 Task: Search one way flight ticket for 3 adults in first from Newburgh: New York Stewart International Airport to Raleigh: Raleigh-durham International Airport on 8-5-2023. Choice of flights is Southwest. Number of bags: 2 checked bags. Price is upto 82000. Outbound departure time preference is 14:00.
Action: Mouse moved to (294, 276)
Screenshot: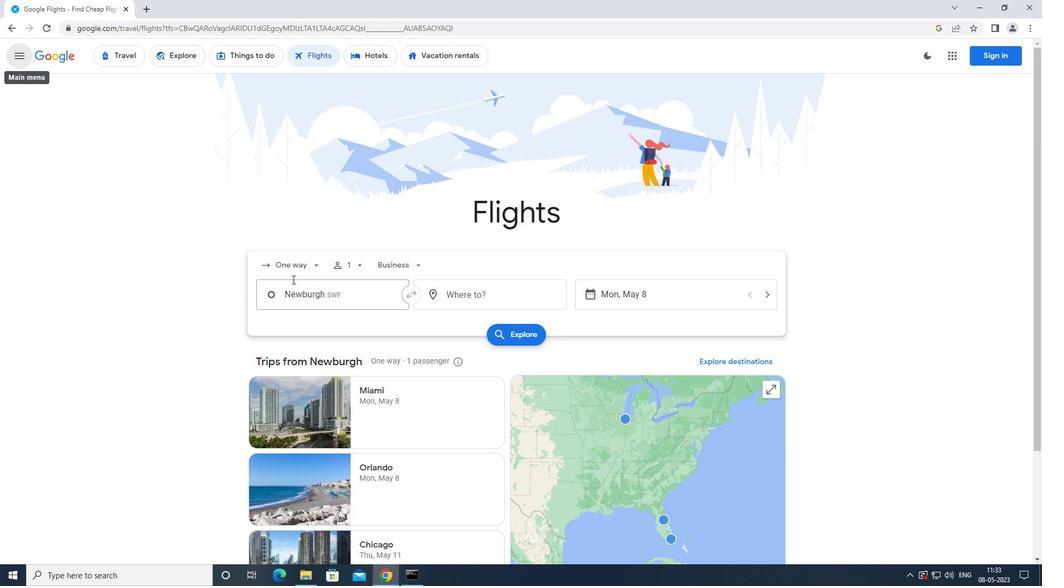 
Action: Mouse pressed left at (294, 276)
Screenshot: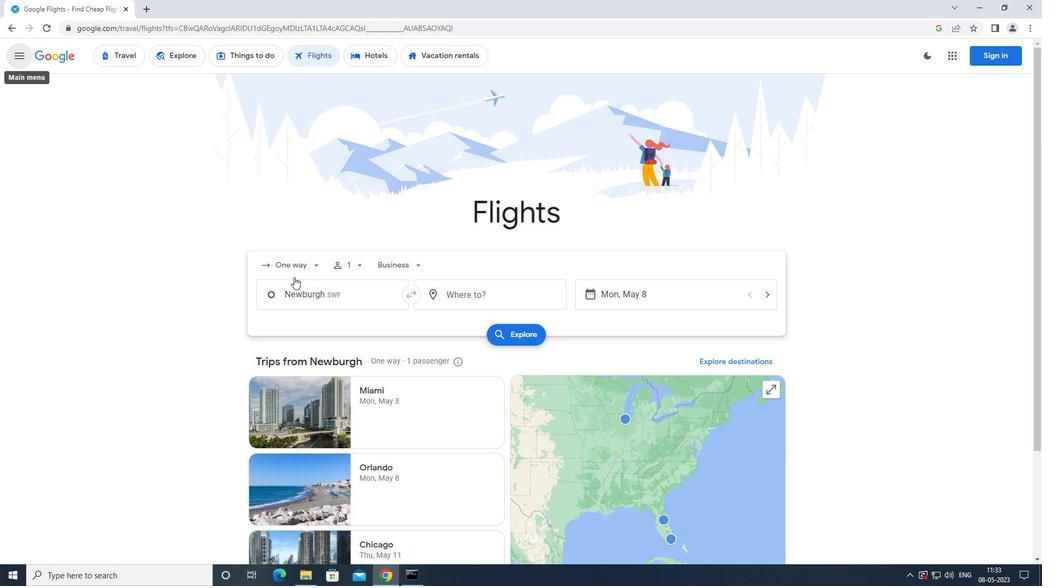
Action: Mouse moved to (293, 314)
Screenshot: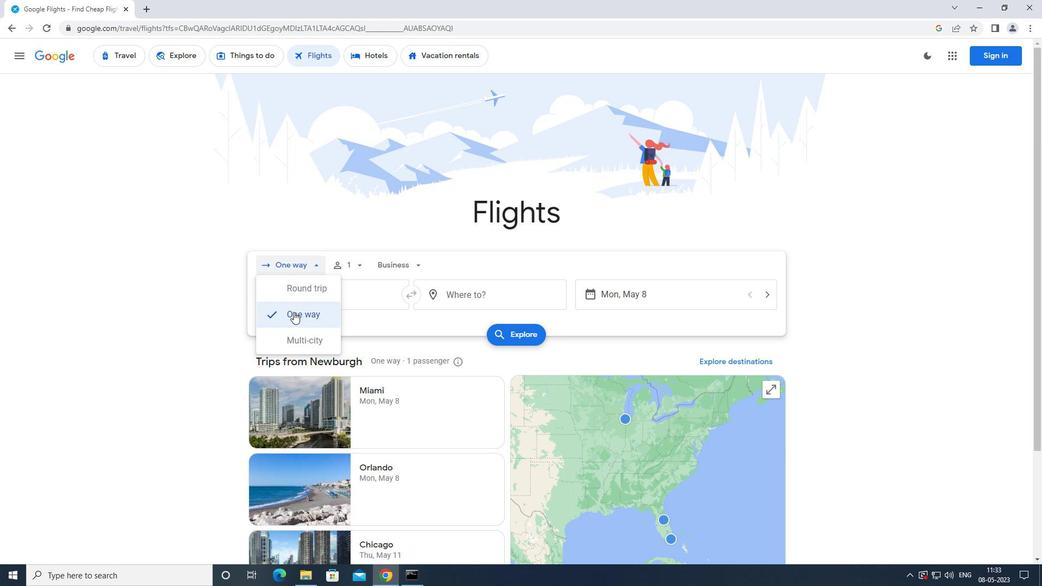 
Action: Mouse pressed left at (293, 314)
Screenshot: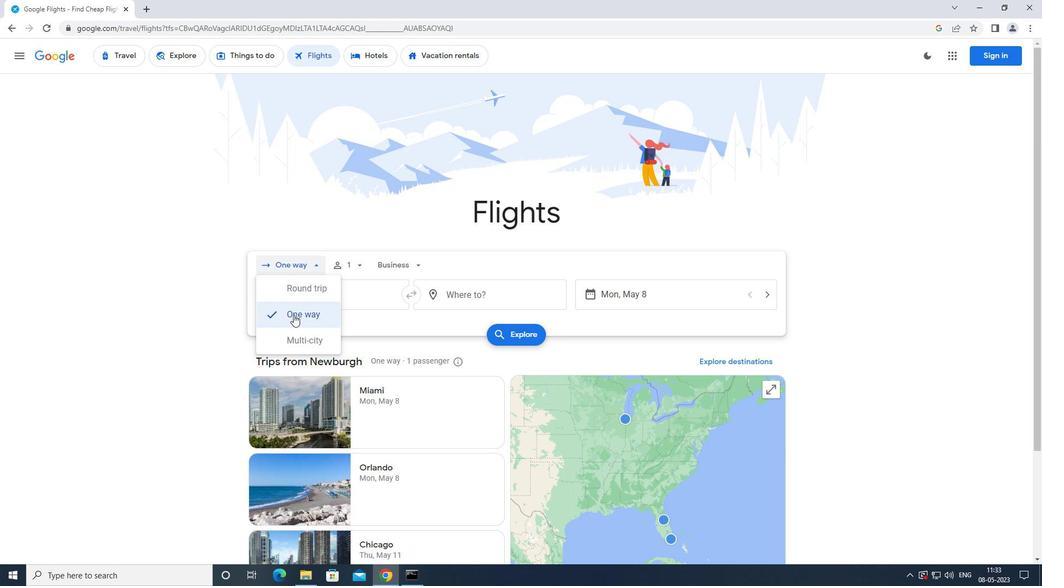 
Action: Mouse moved to (351, 266)
Screenshot: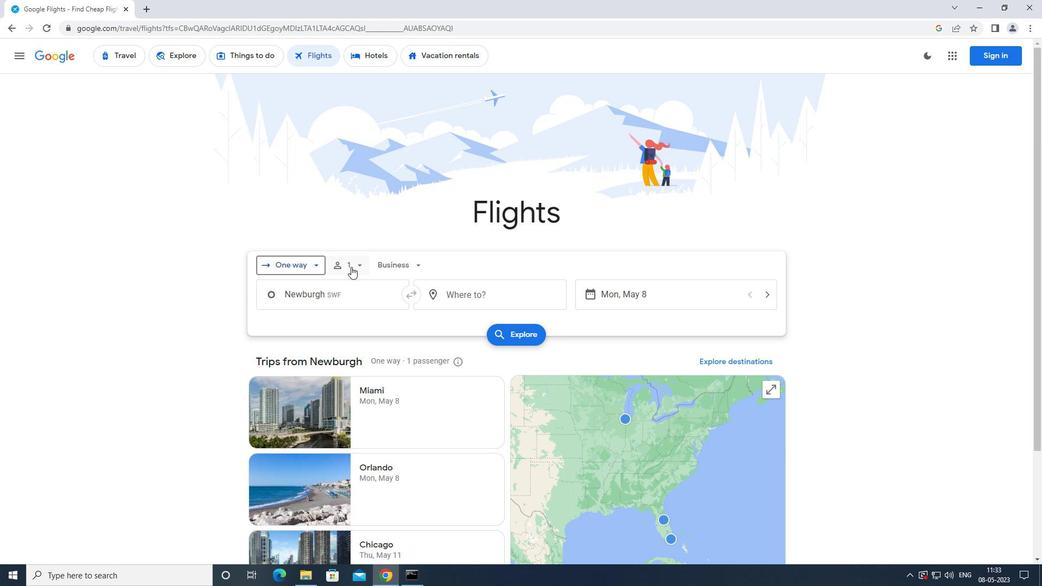 
Action: Mouse pressed left at (351, 266)
Screenshot: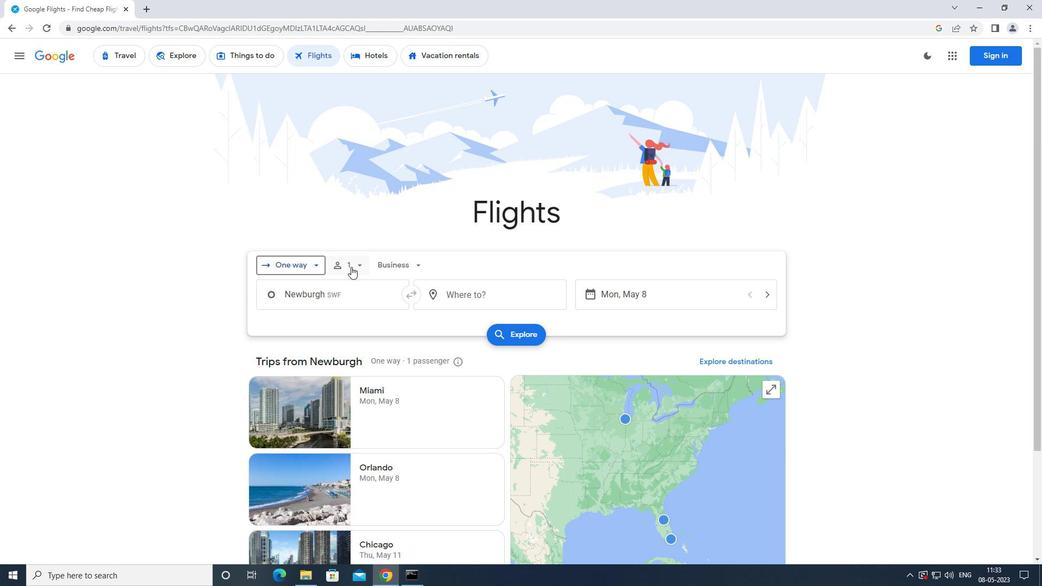 
Action: Mouse moved to (447, 294)
Screenshot: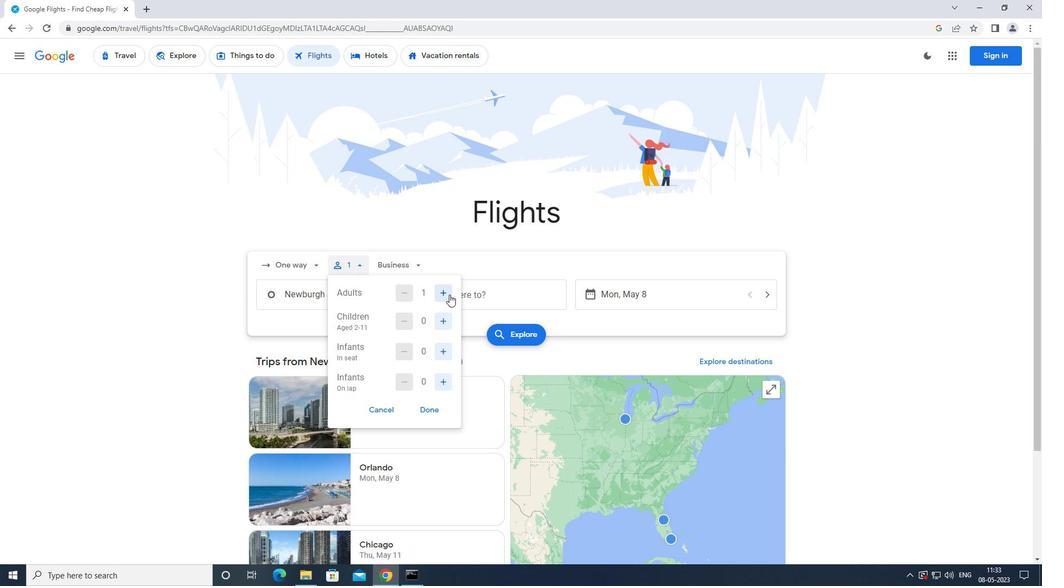 
Action: Mouse pressed left at (447, 294)
Screenshot: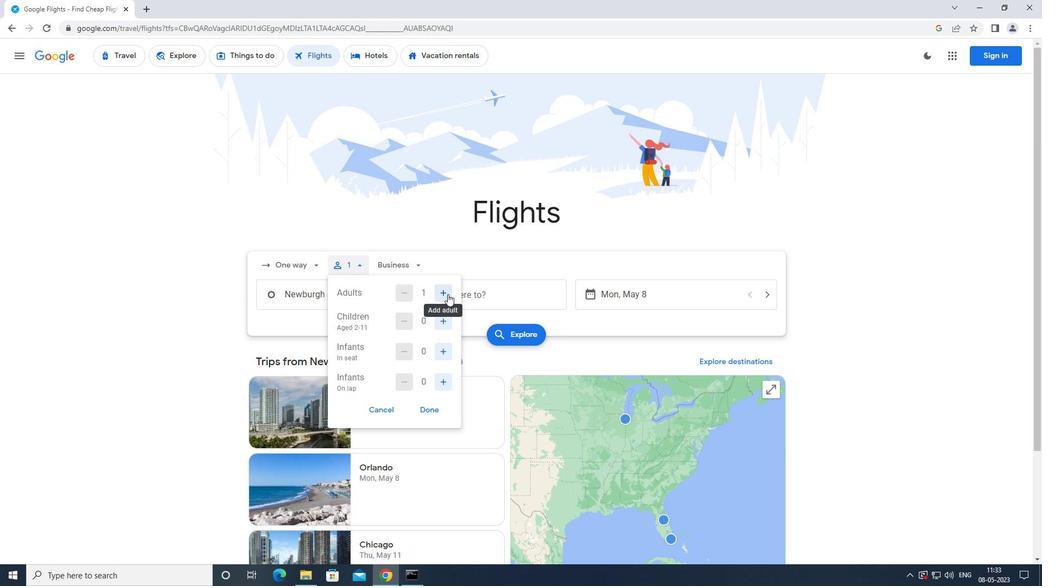 
Action: Mouse pressed left at (447, 294)
Screenshot: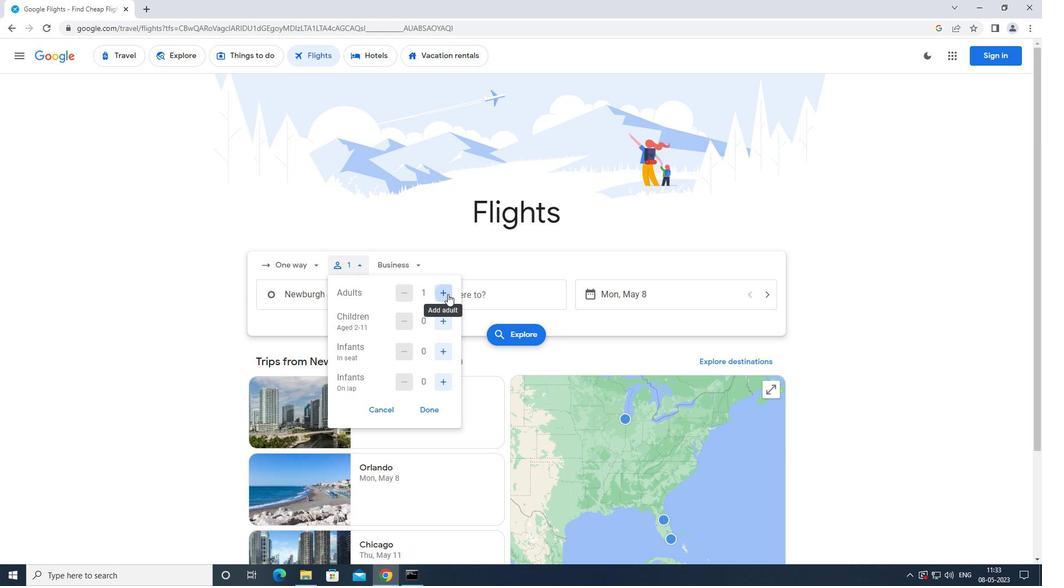 
Action: Mouse pressed left at (447, 294)
Screenshot: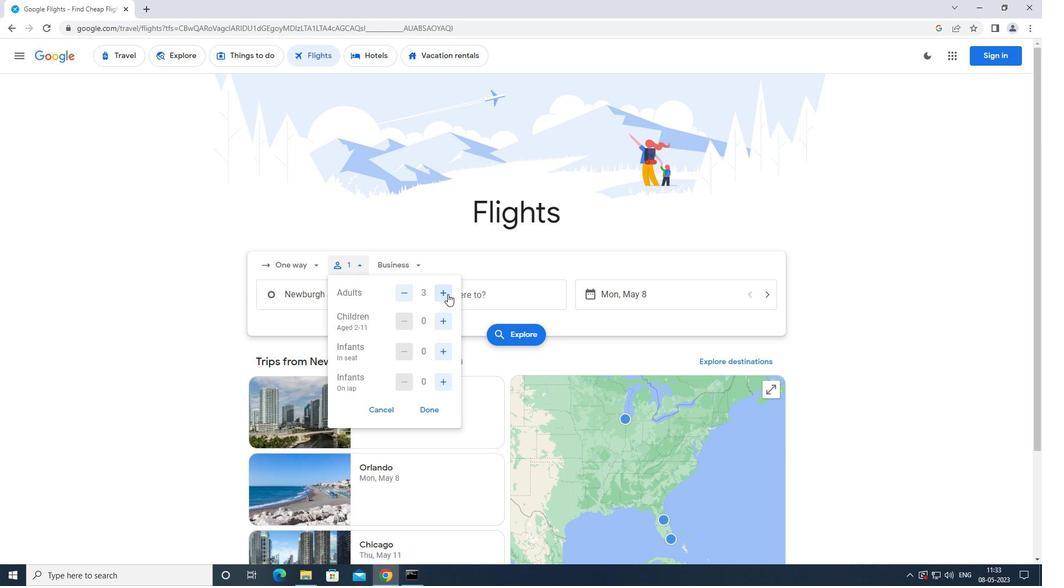 
Action: Mouse moved to (400, 299)
Screenshot: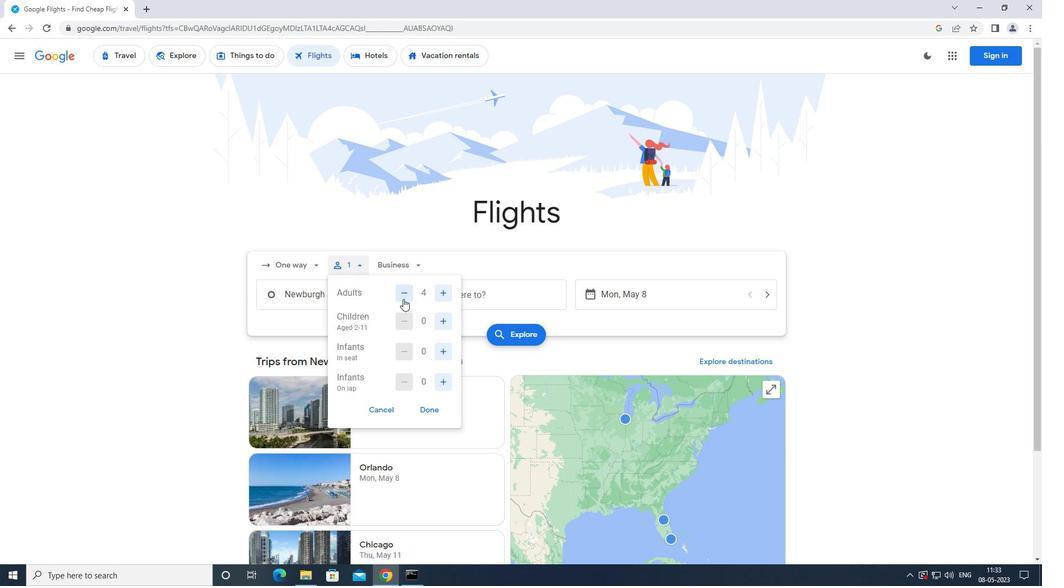 
Action: Mouse pressed left at (400, 299)
Screenshot: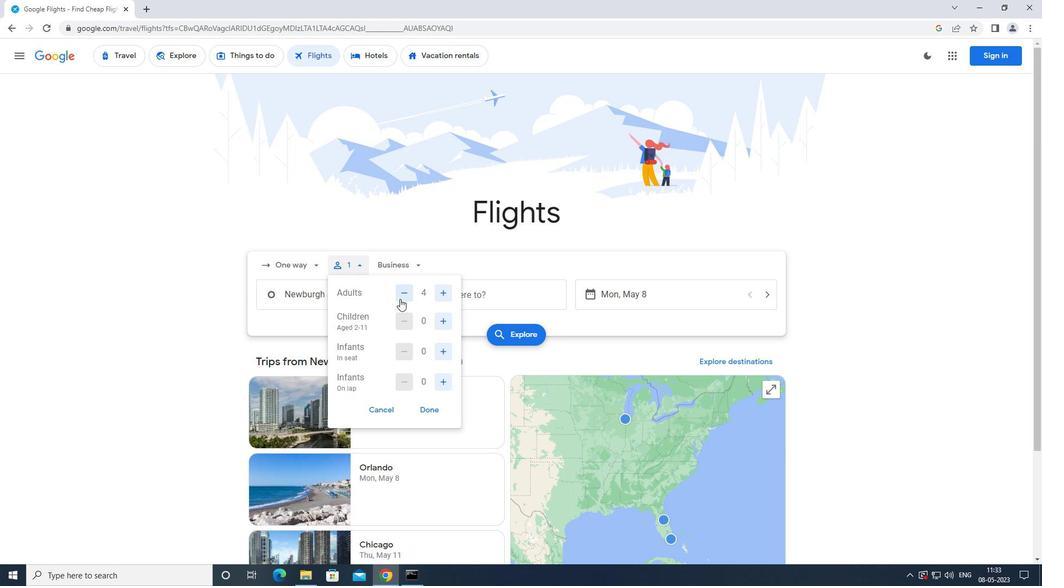 
Action: Mouse moved to (435, 406)
Screenshot: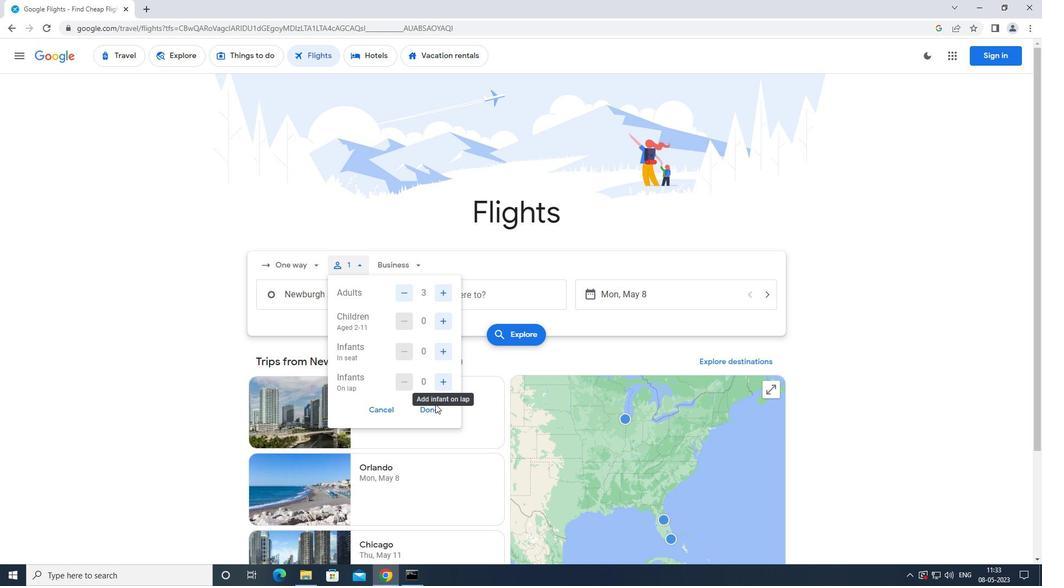 
Action: Mouse pressed left at (435, 406)
Screenshot: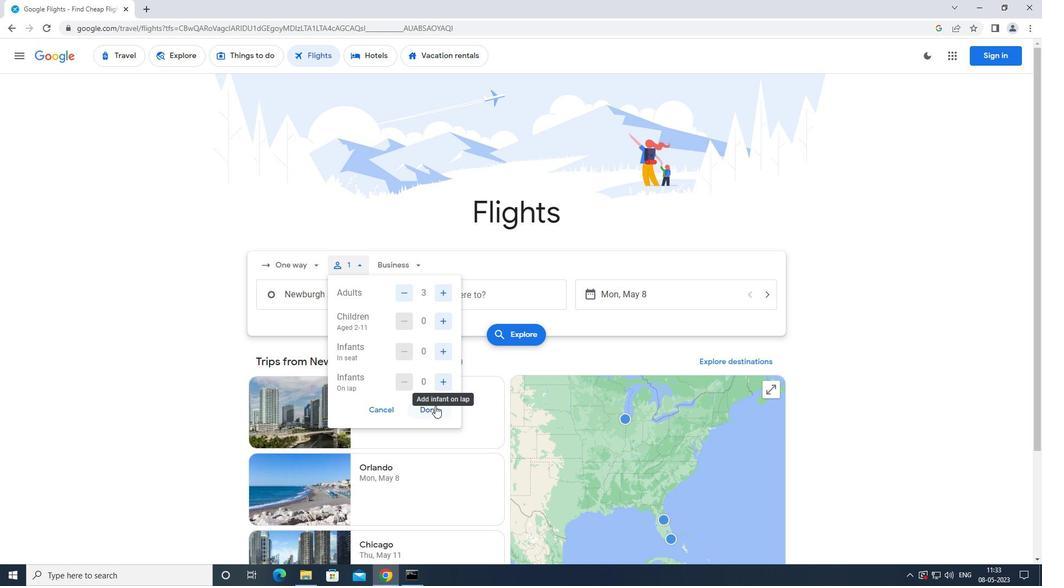 
Action: Mouse moved to (406, 267)
Screenshot: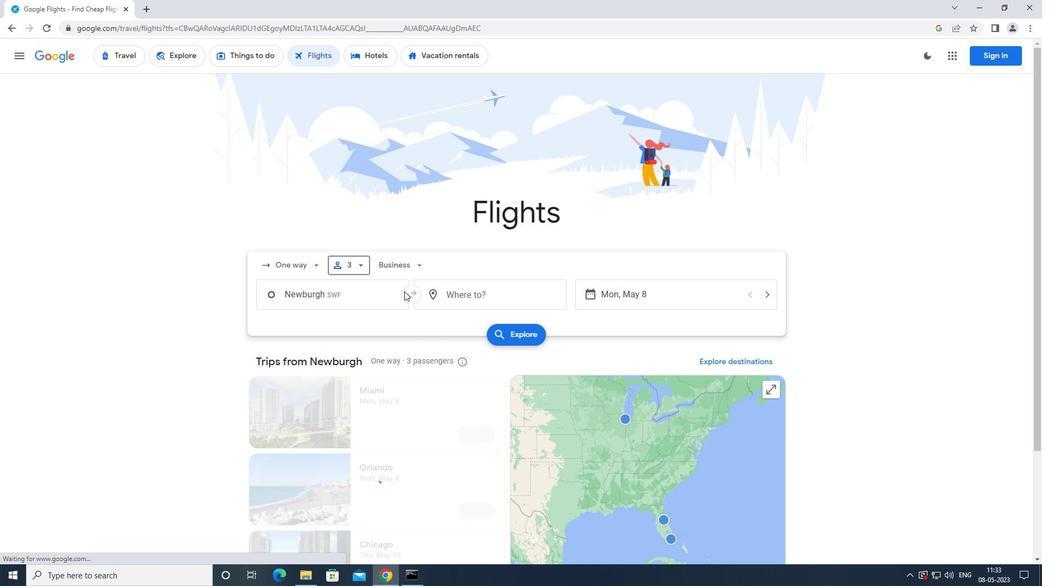
Action: Mouse pressed left at (406, 267)
Screenshot: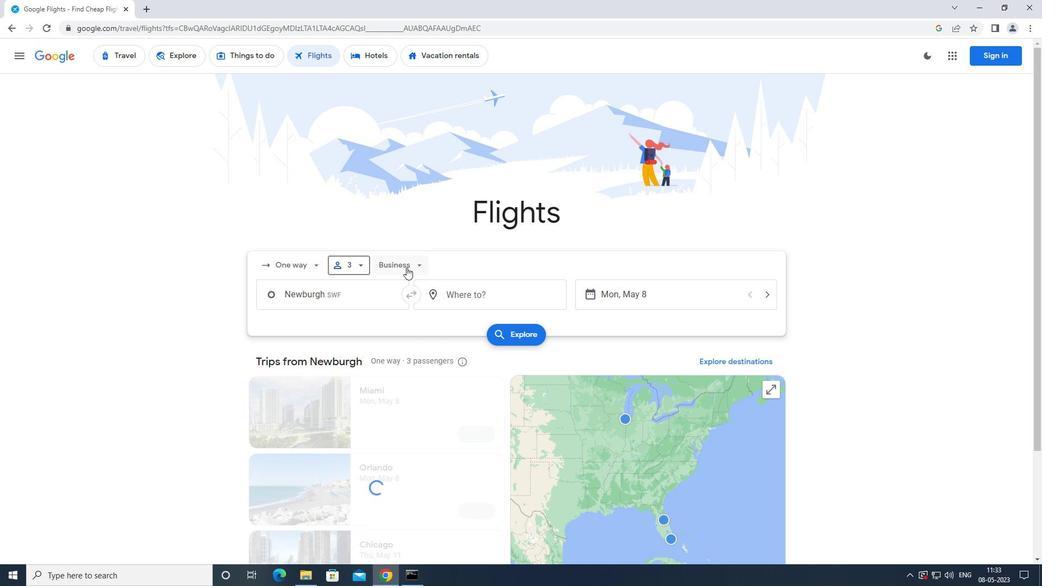 
Action: Mouse moved to (419, 366)
Screenshot: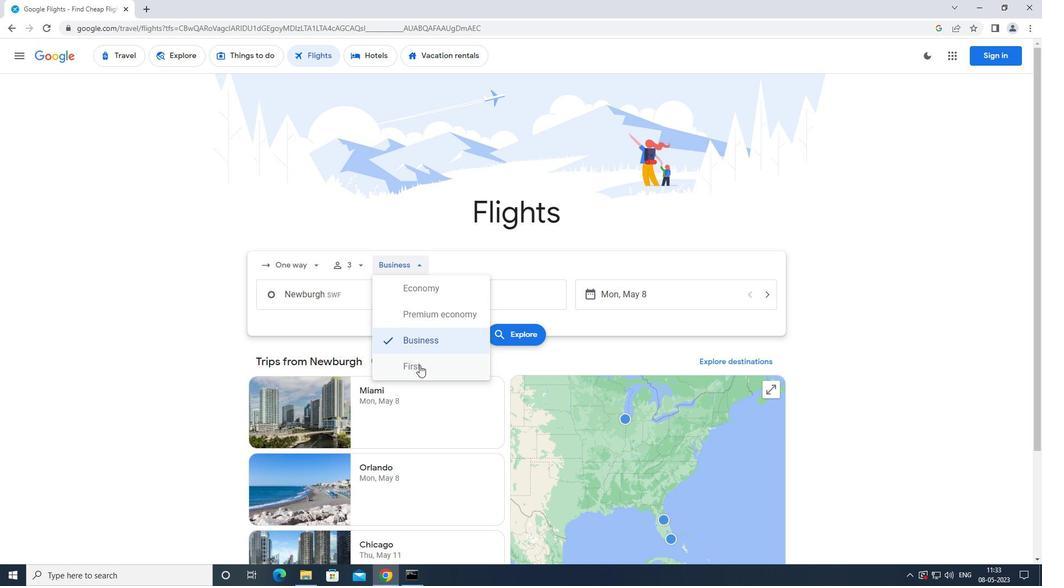 
Action: Mouse pressed left at (419, 366)
Screenshot: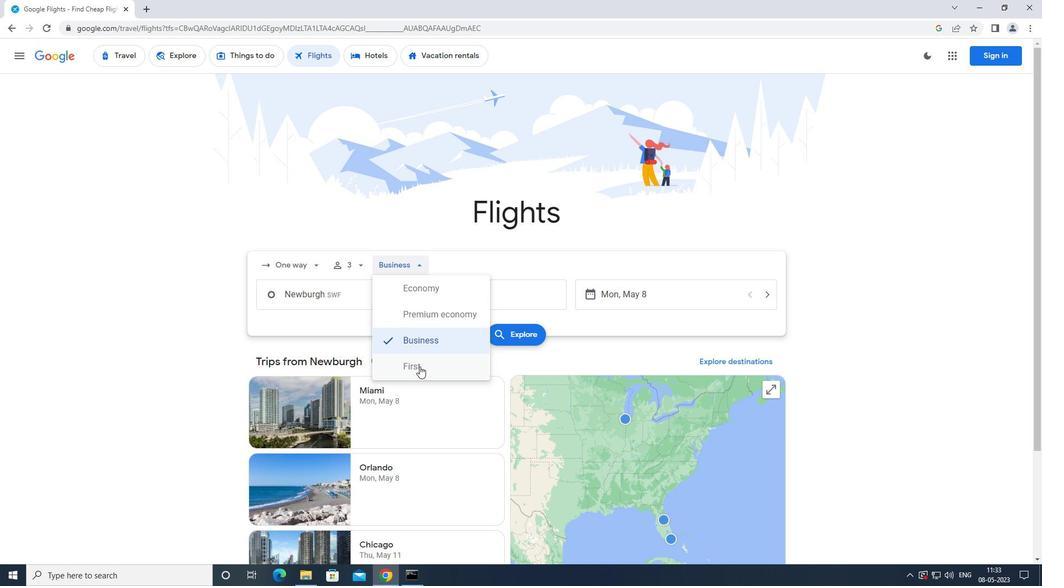 
Action: Mouse moved to (340, 300)
Screenshot: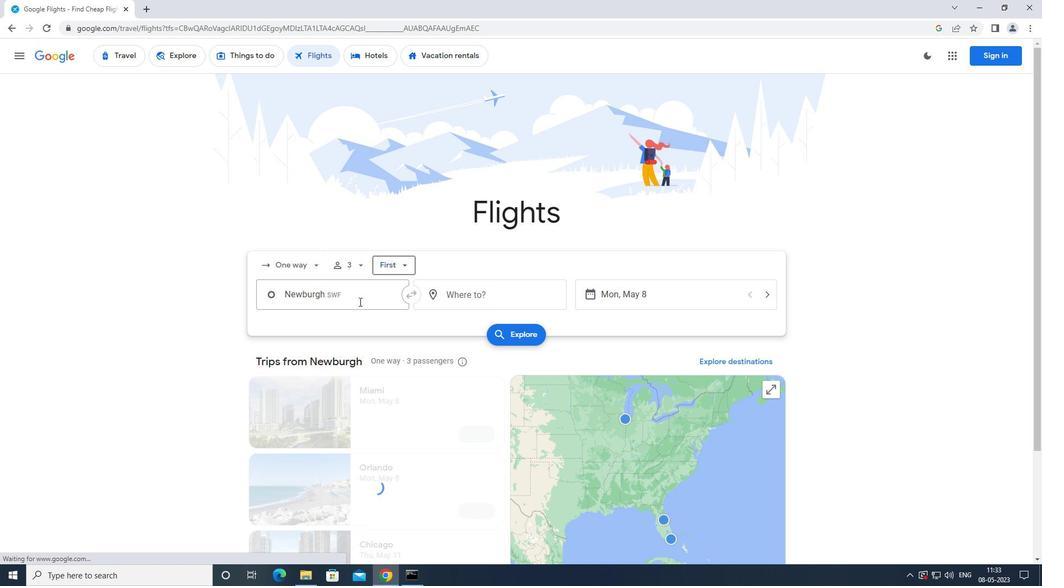 
Action: Mouse pressed left at (340, 300)
Screenshot: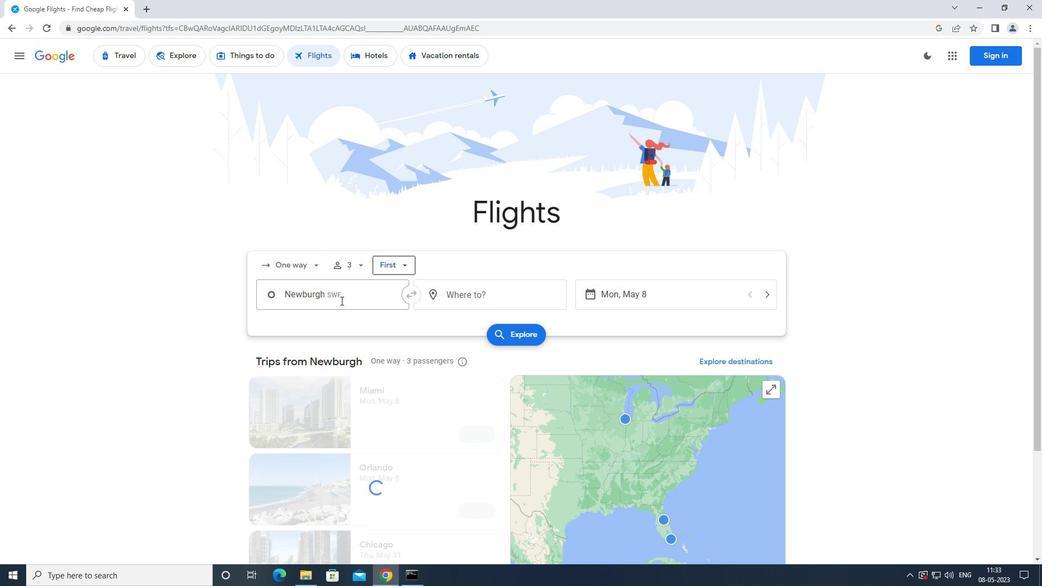 
Action: Mouse moved to (332, 356)
Screenshot: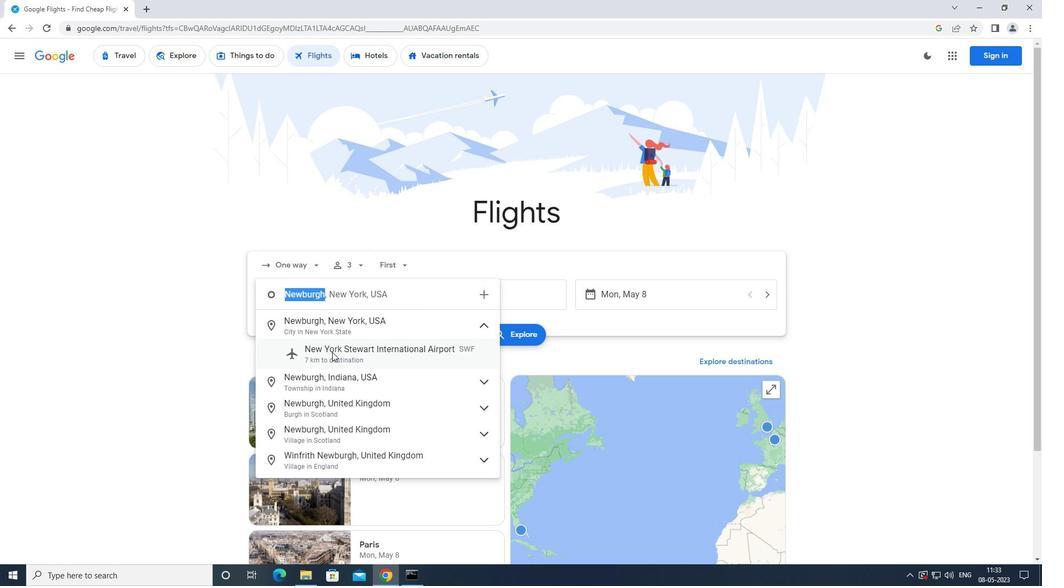 
Action: Mouse pressed left at (332, 356)
Screenshot: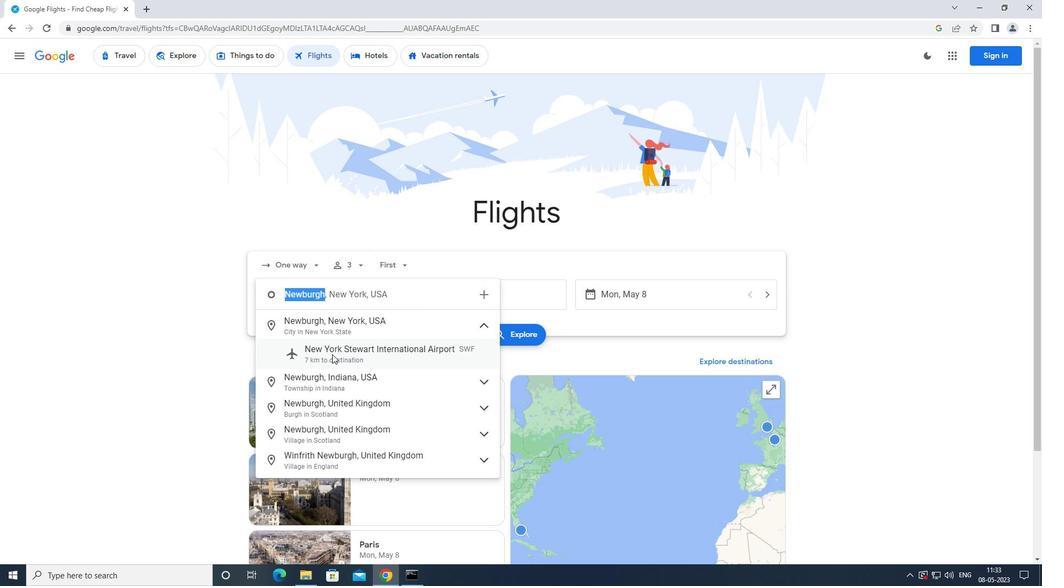 
Action: Mouse moved to (438, 299)
Screenshot: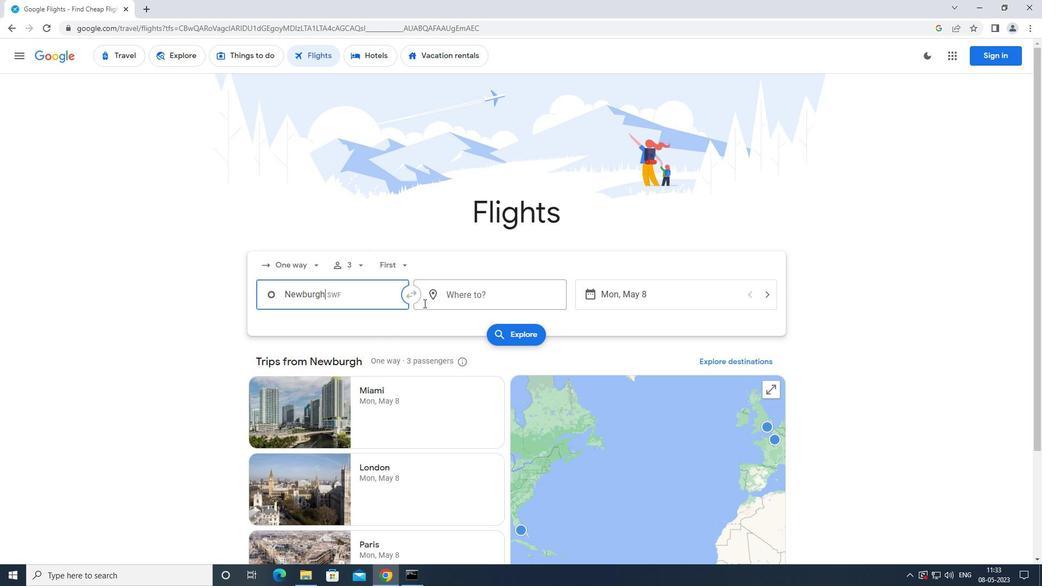 
Action: Mouse pressed left at (438, 299)
Screenshot: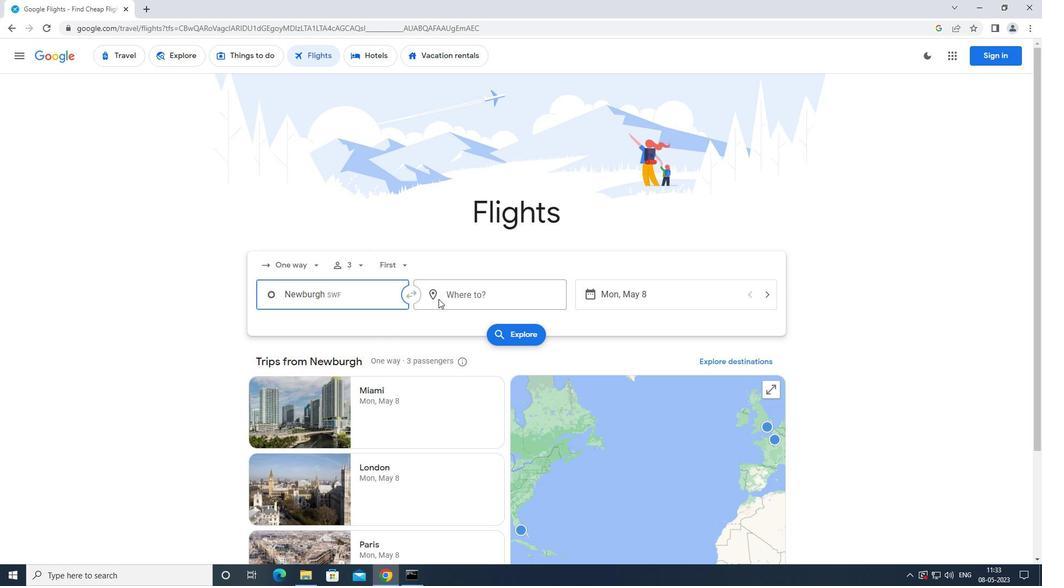 
Action: Mouse moved to (438, 299)
Screenshot: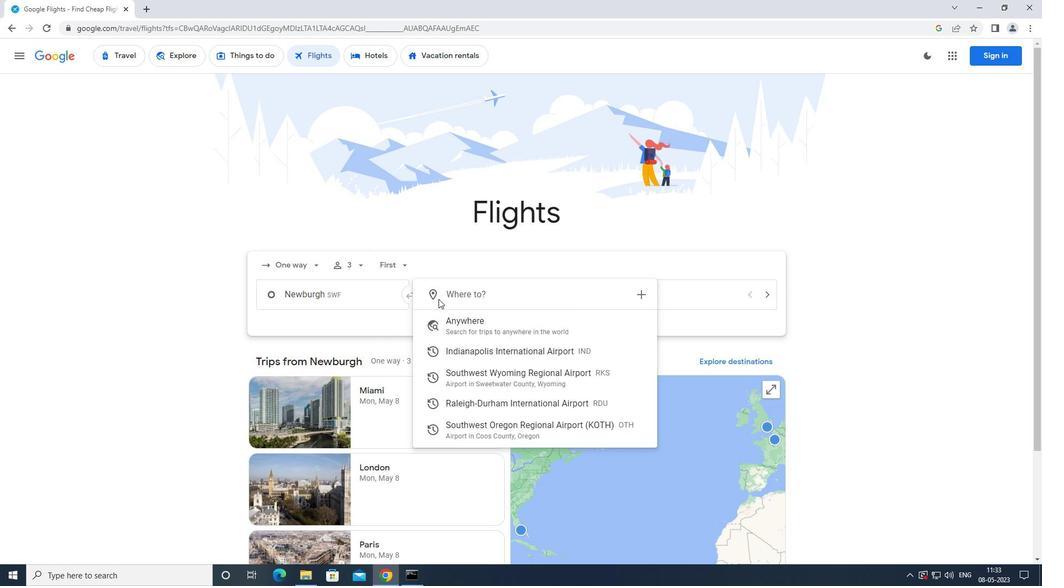 
Action: Key pressed <Key.caps_lock>r<Key.caps_lock>aleigh
Screenshot: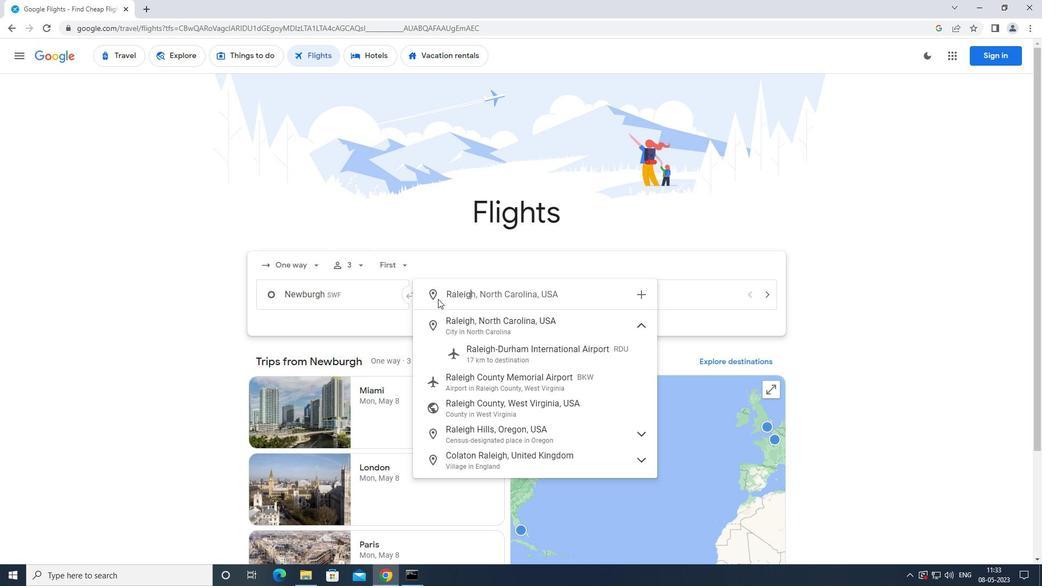 
Action: Mouse moved to (473, 366)
Screenshot: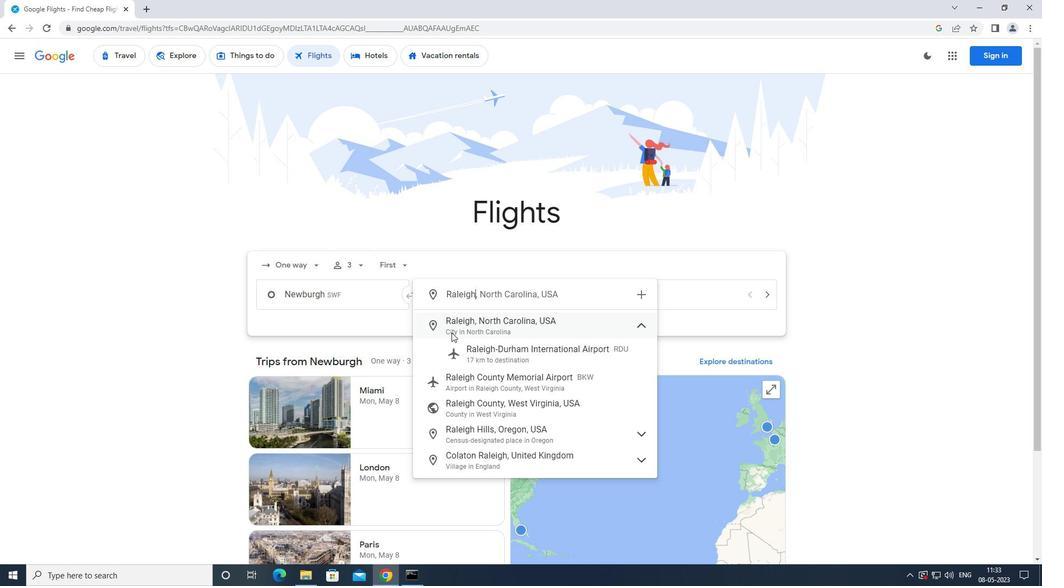 
Action: Mouse pressed left at (473, 366)
Screenshot: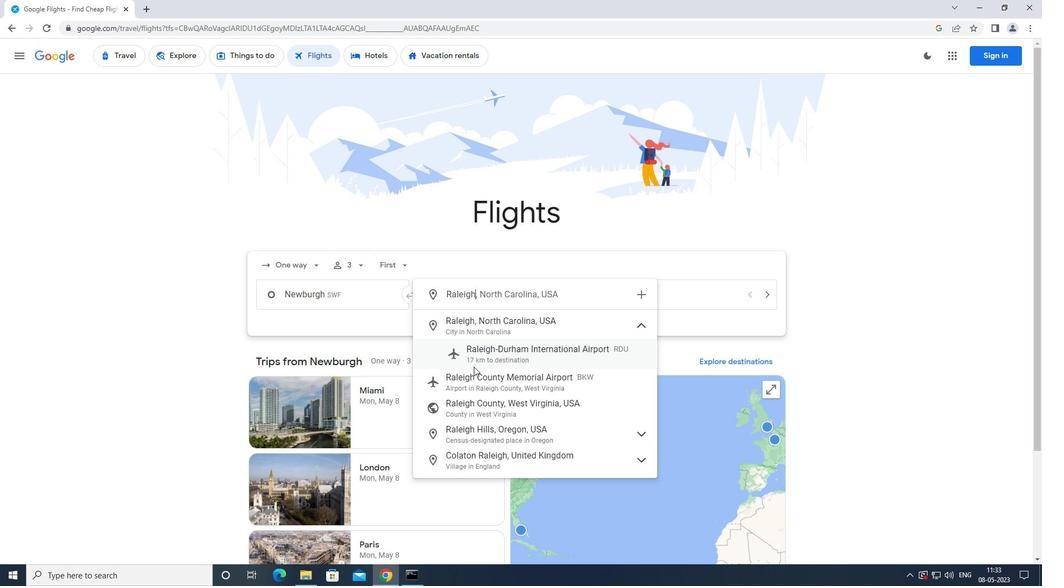 
Action: Mouse moved to (614, 295)
Screenshot: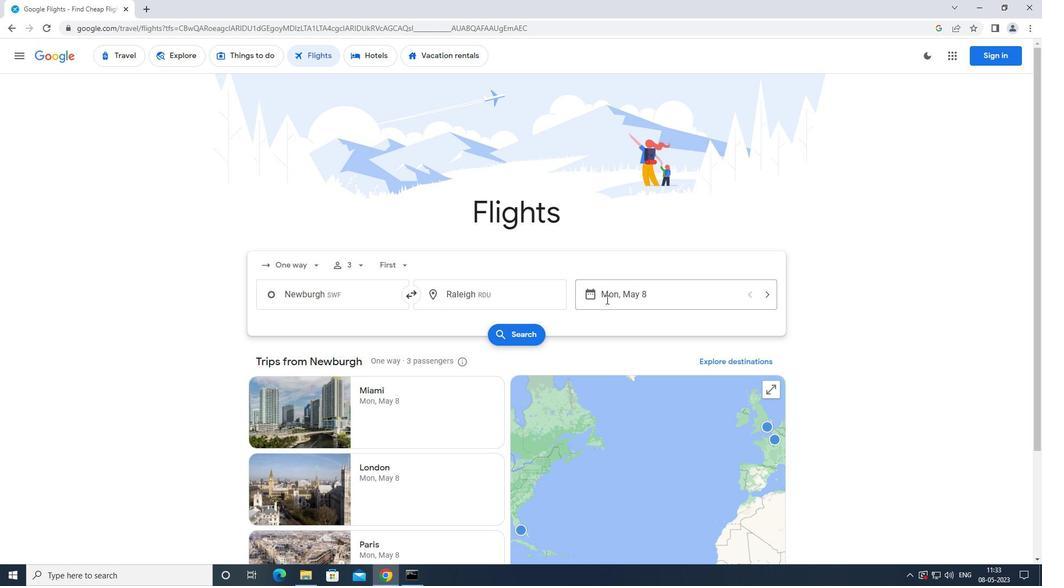 
Action: Mouse pressed left at (614, 295)
Screenshot: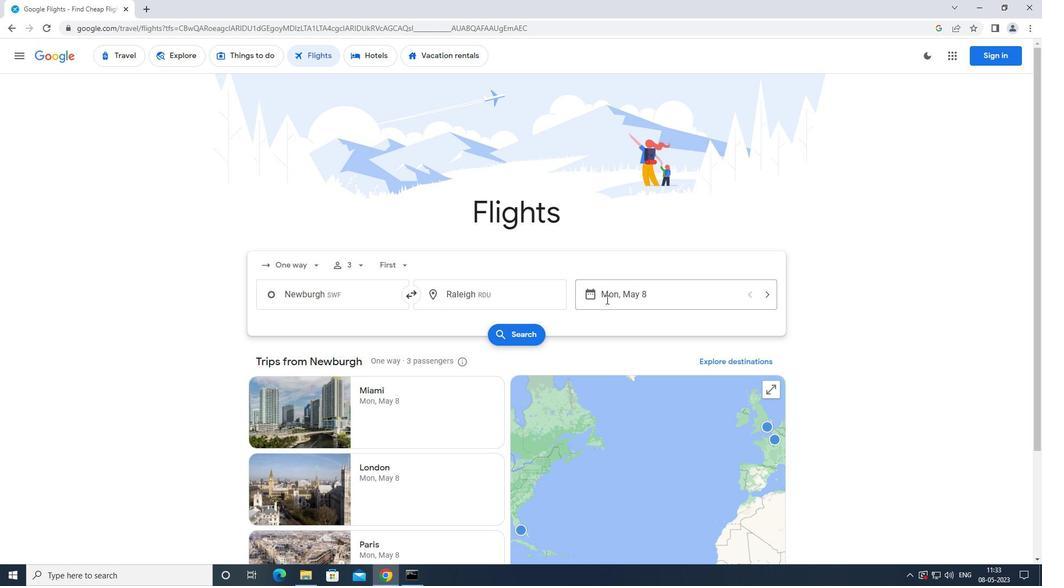 
Action: Mouse moved to (412, 386)
Screenshot: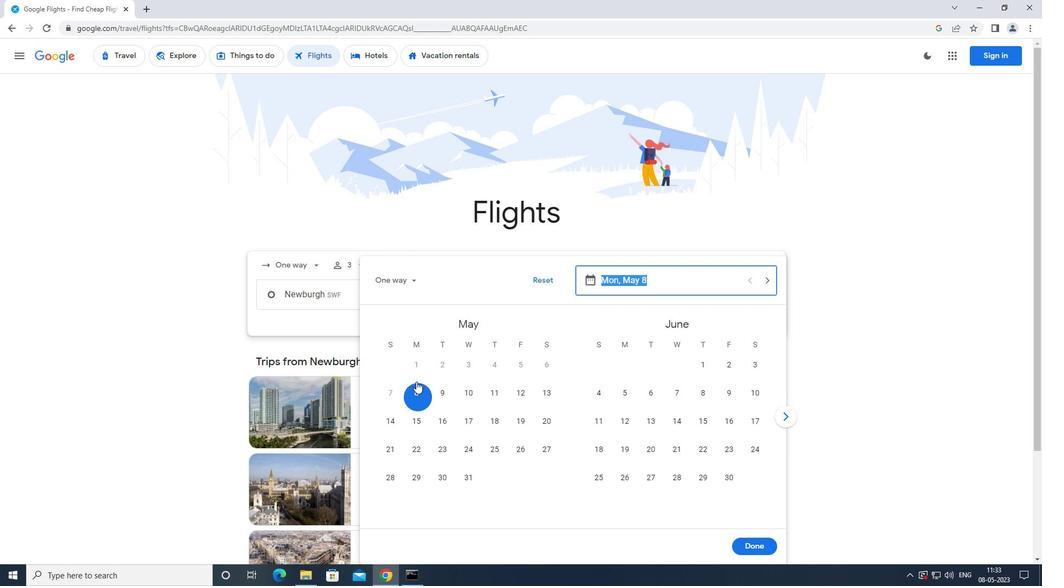 
Action: Mouse pressed left at (412, 386)
Screenshot: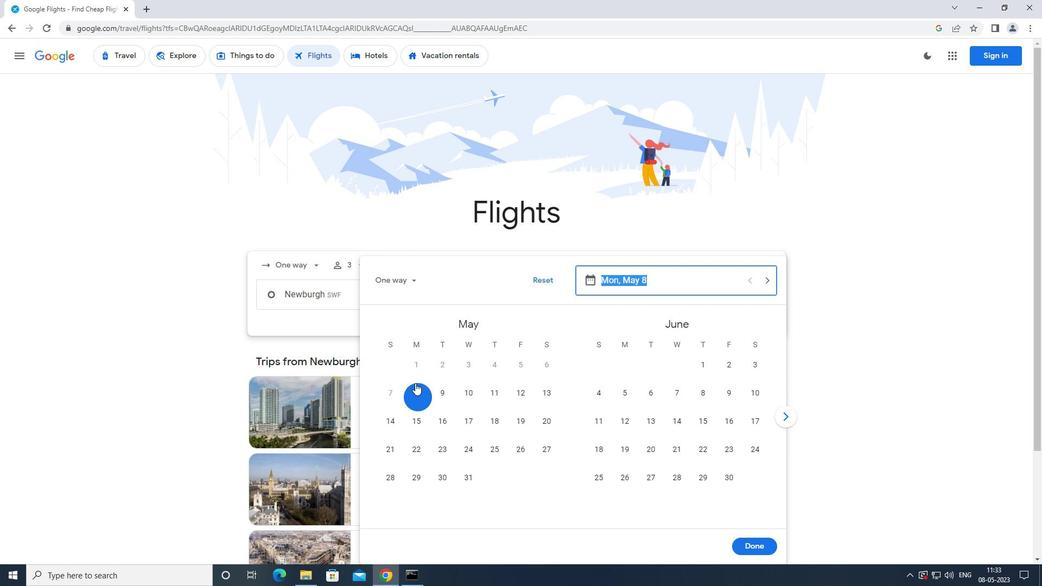 
Action: Mouse moved to (743, 541)
Screenshot: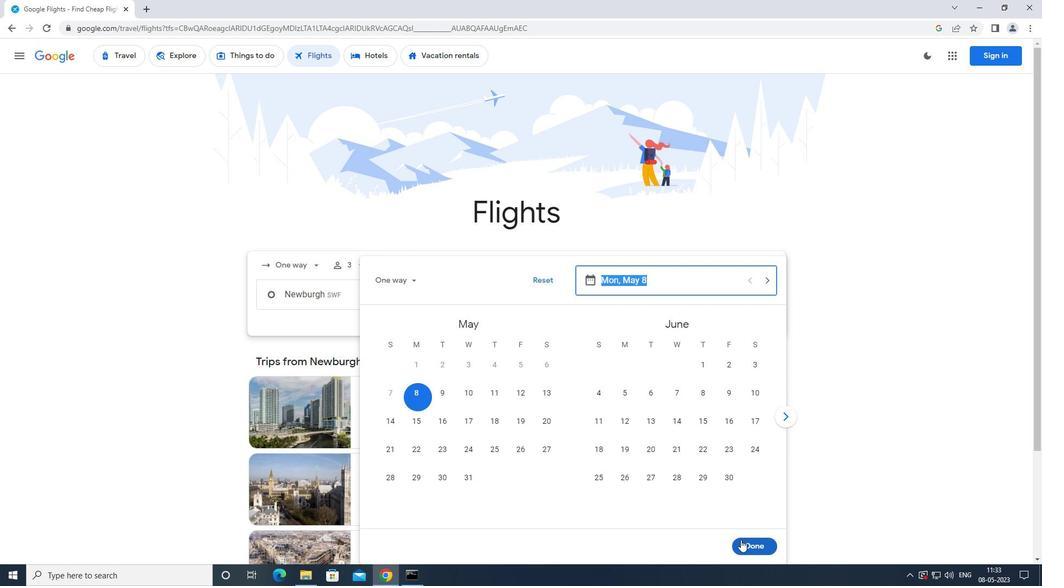 
Action: Mouse pressed left at (743, 541)
Screenshot: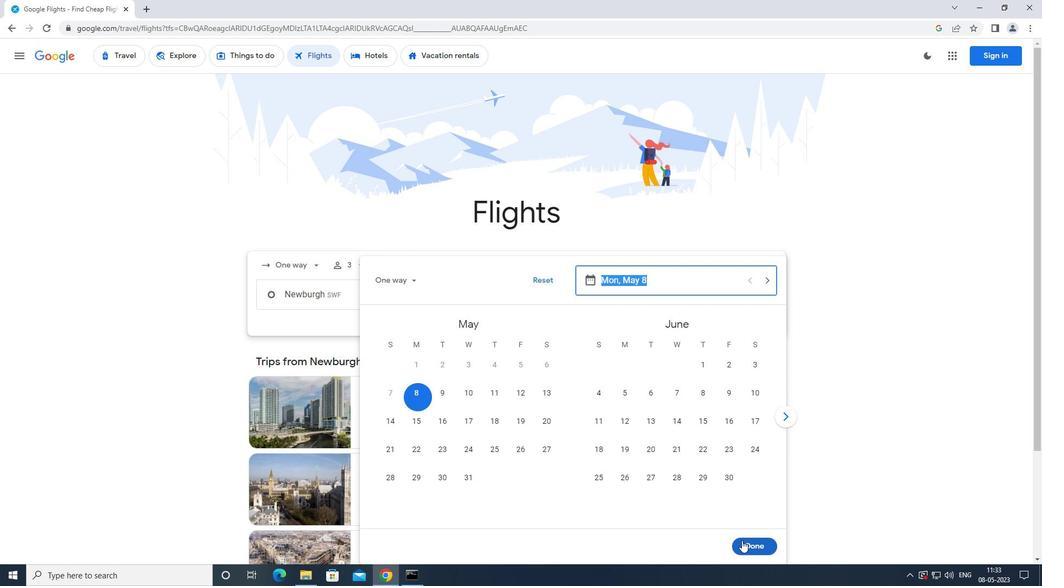 
Action: Mouse moved to (516, 337)
Screenshot: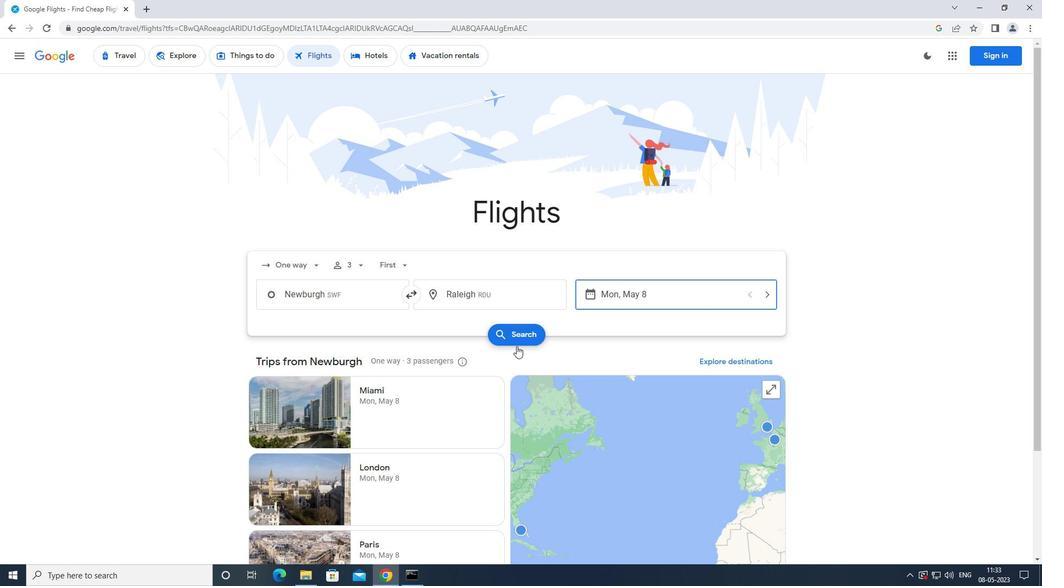 
Action: Mouse pressed left at (516, 337)
Screenshot: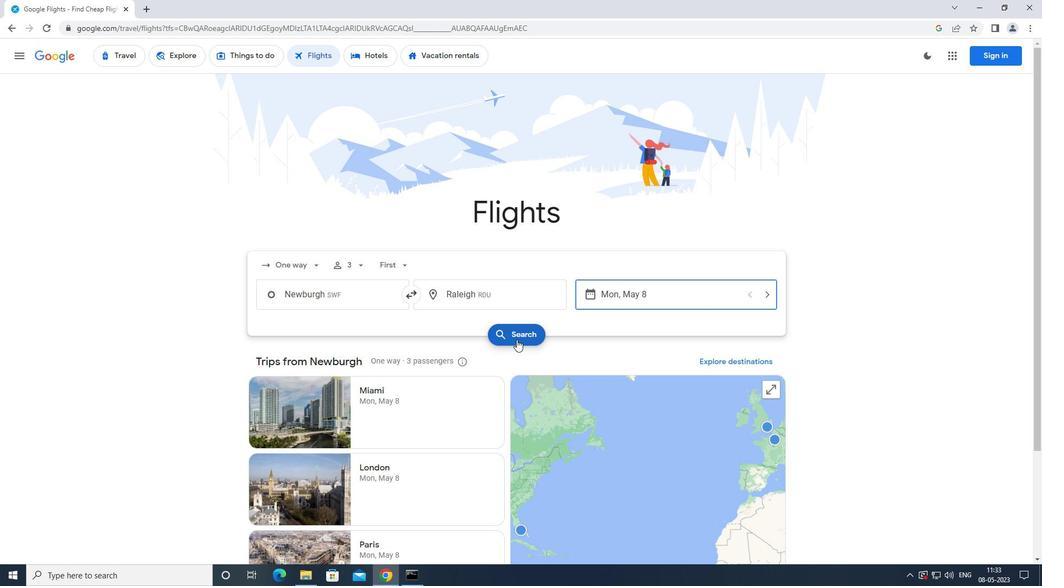 
Action: Mouse moved to (255, 151)
Screenshot: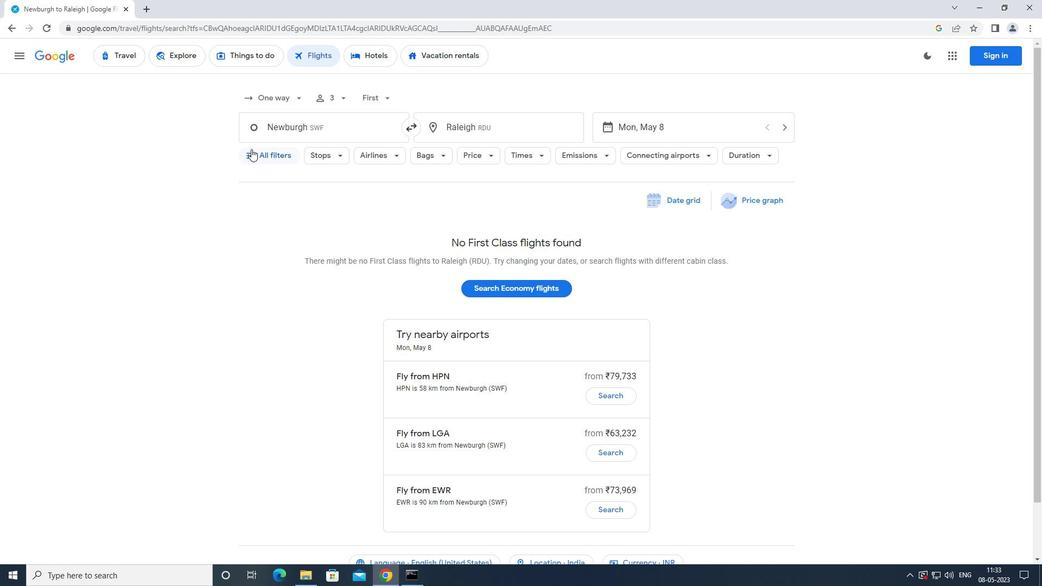 
Action: Mouse pressed left at (255, 151)
Screenshot: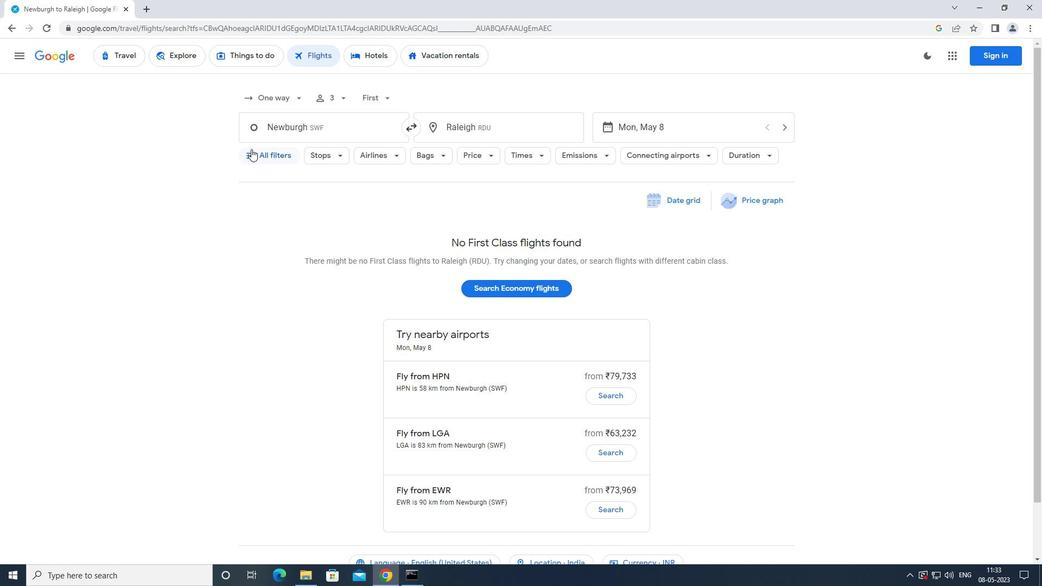 
Action: Mouse moved to (398, 386)
Screenshot: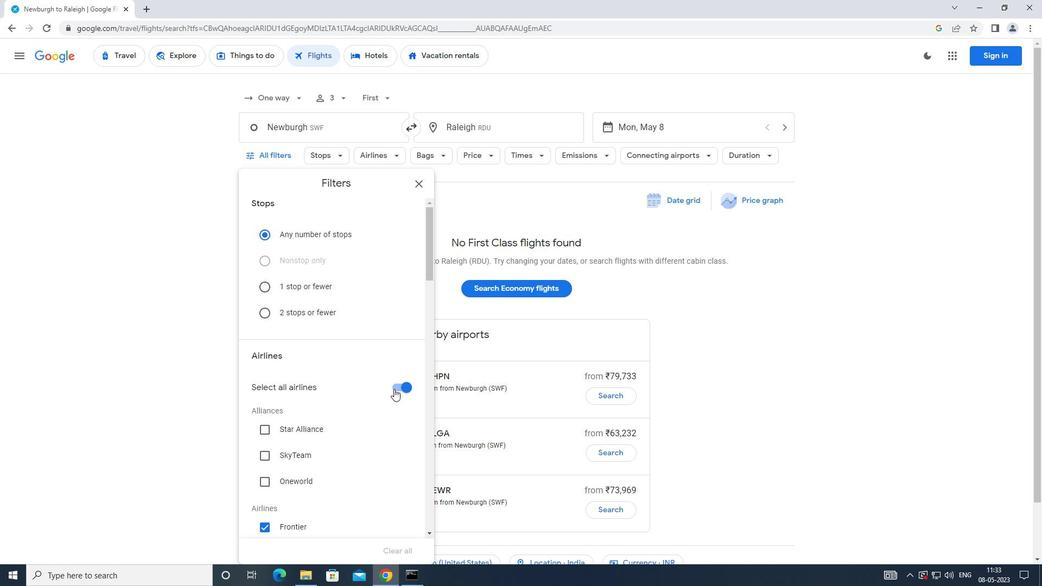 
Action: Mouse pressed left at (398, 386)
Screenshot: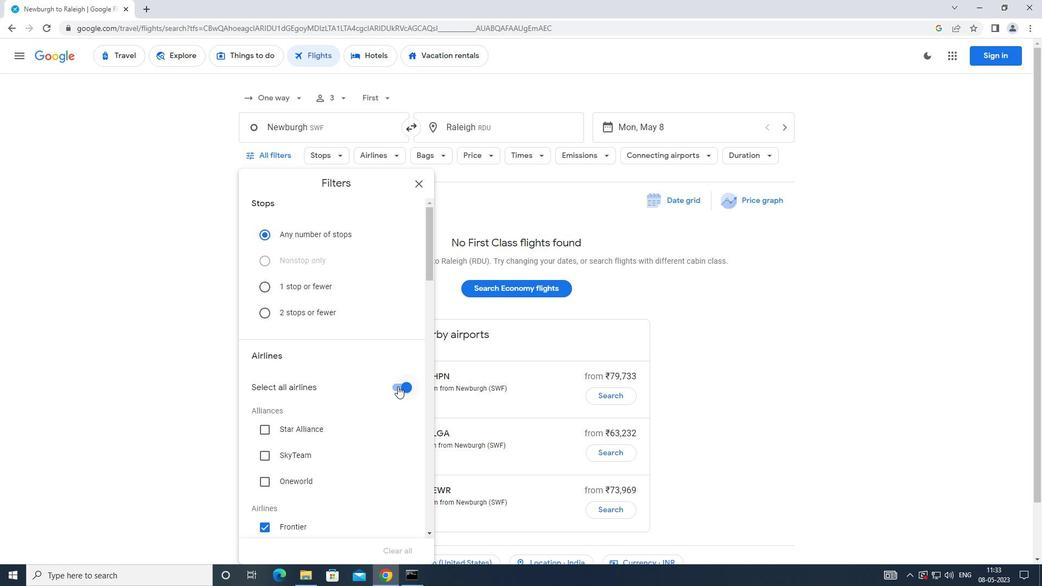 
Action: Mouse moved to (374, 378)
Screenshot: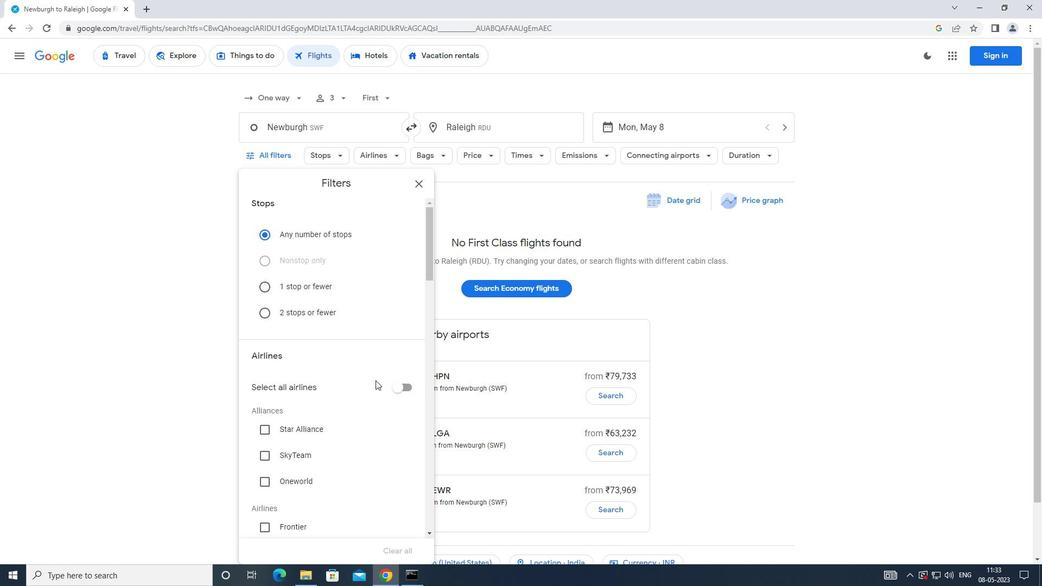 
Action: Mouse scrolled (374, 377) with delta (0, 0)
Screenshot: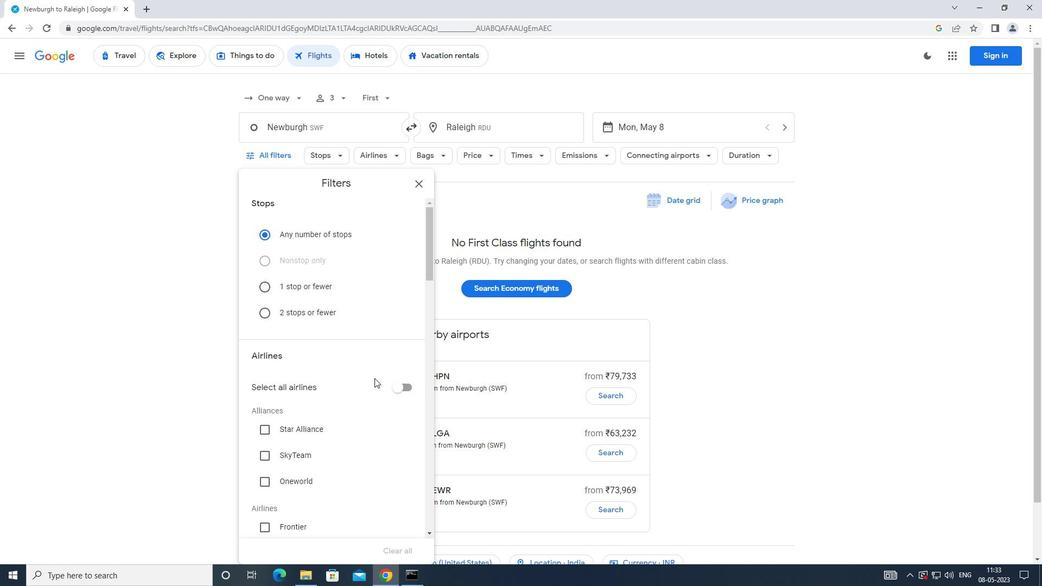 
Action: Mouse scrolled (374, 377) with delta (0, 0)
Screenshot: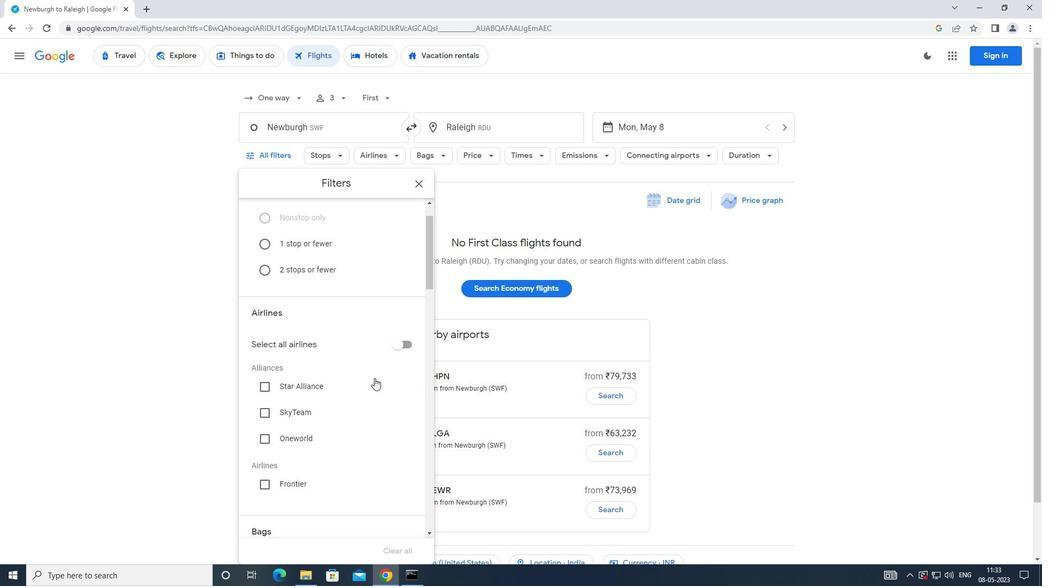 
Action: Mouse scrolled (374, 377) with delta (0, 0)
Screenshot: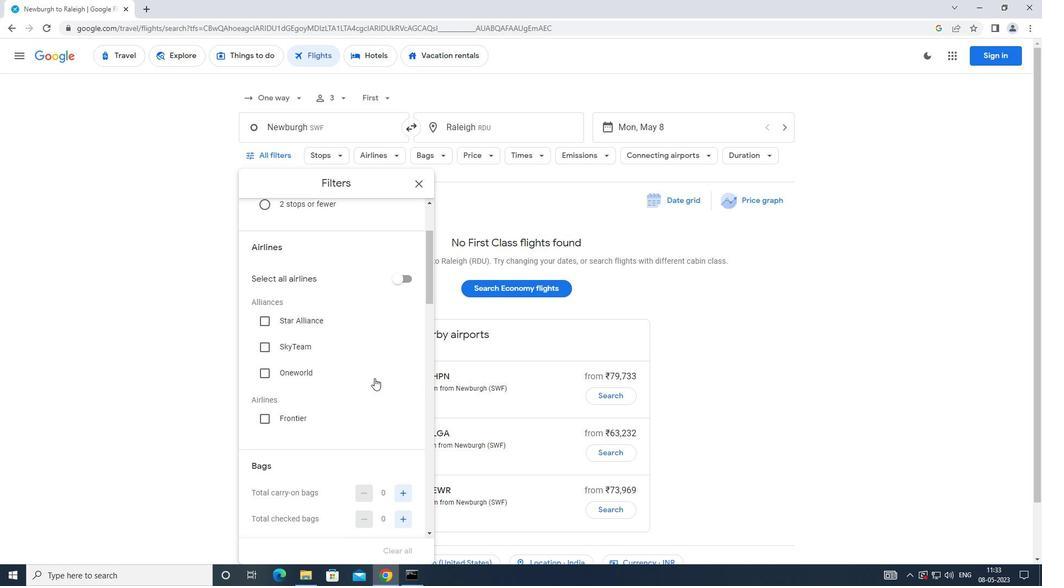 
Action: Mouse scrolled (374, 377) with delta (0, 0)
Screenshot: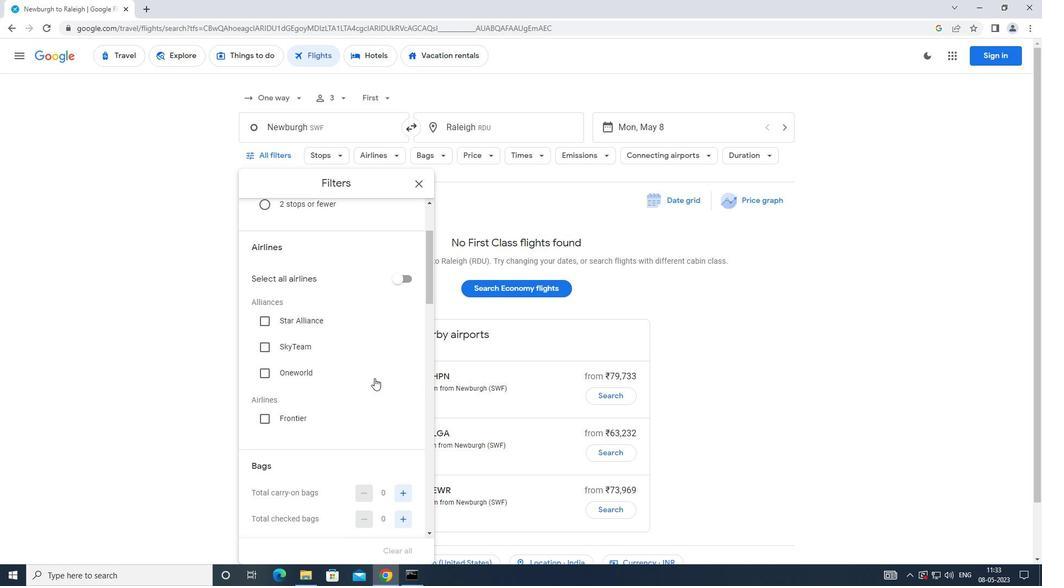 
Action: Mouse moved to (374, 375)
Screenshot: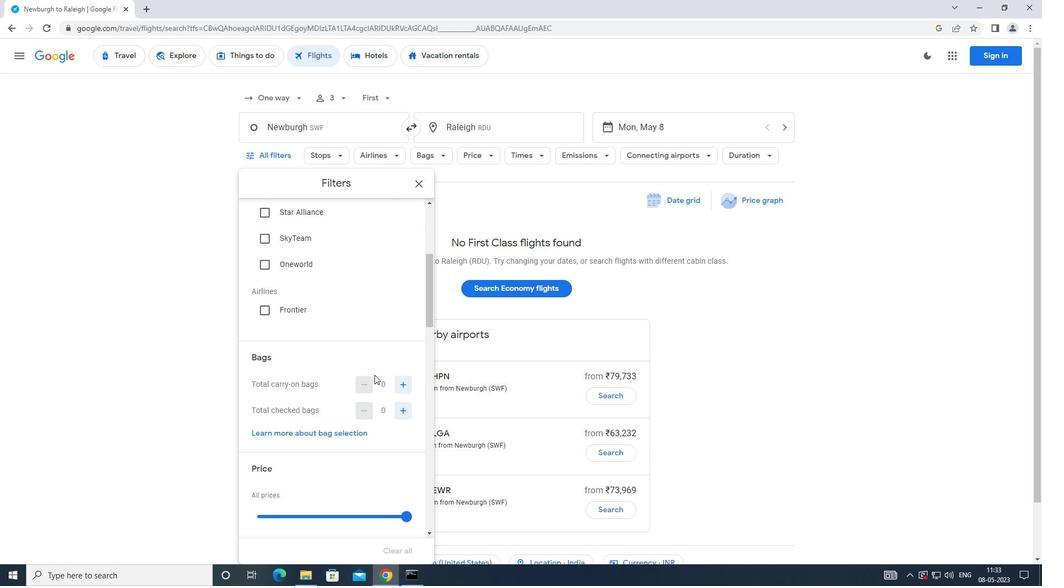 
Action: Mouse scrolled (374, 374) with delta (0, 0)
Screenshot: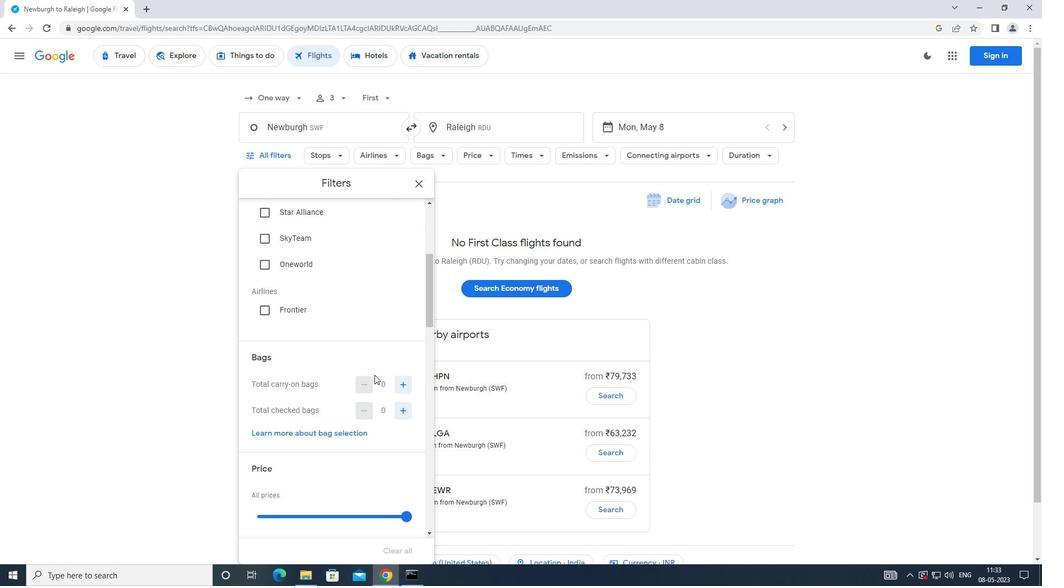 
Action: Mouse moved to (395, 360)
Screenshot: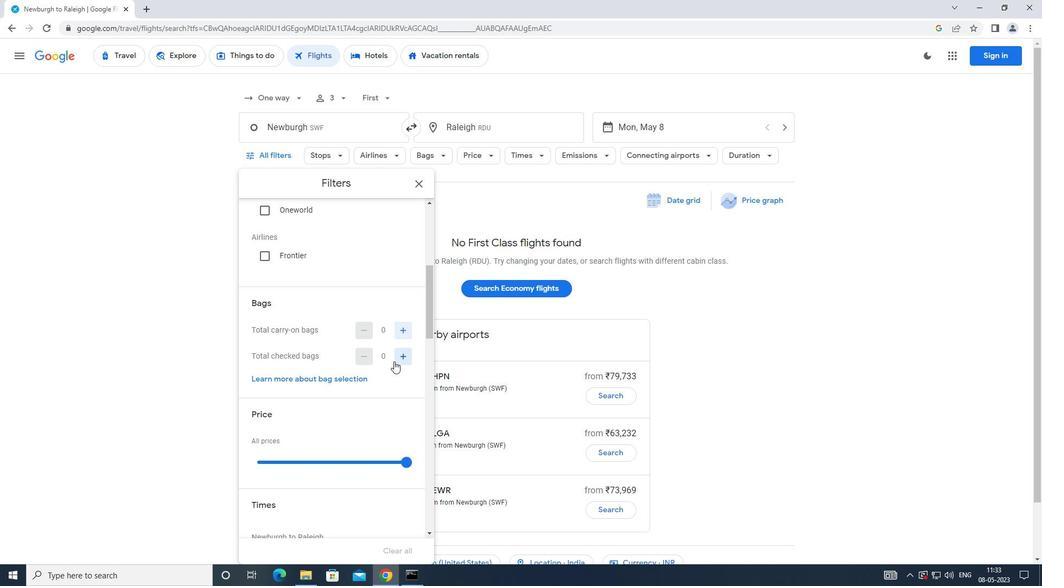 
Action: Mouse pressed left at (395, 360)
Screenshot: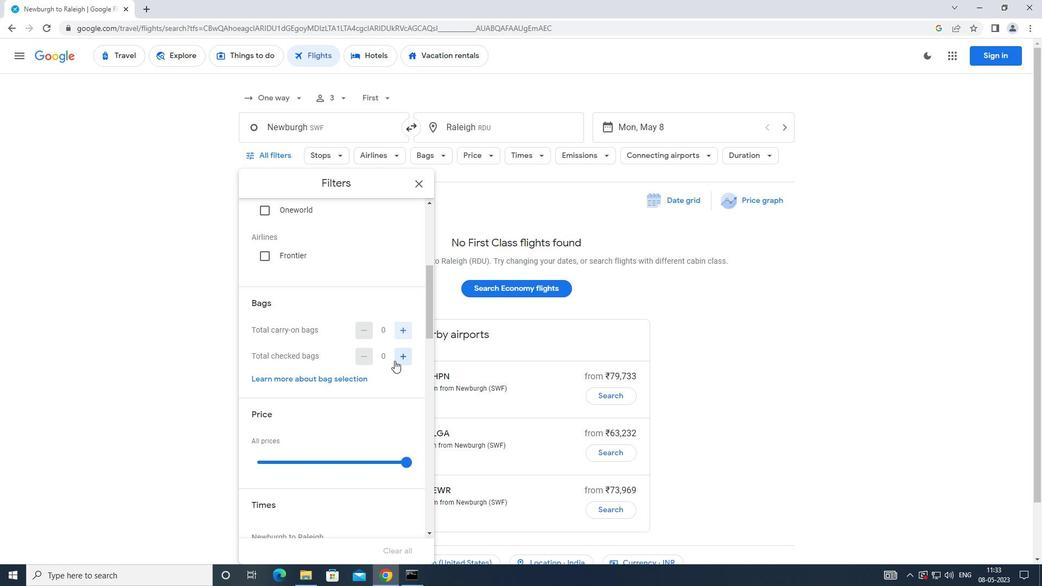 
Action: Mouse moved to (395, 360)
Screenshot: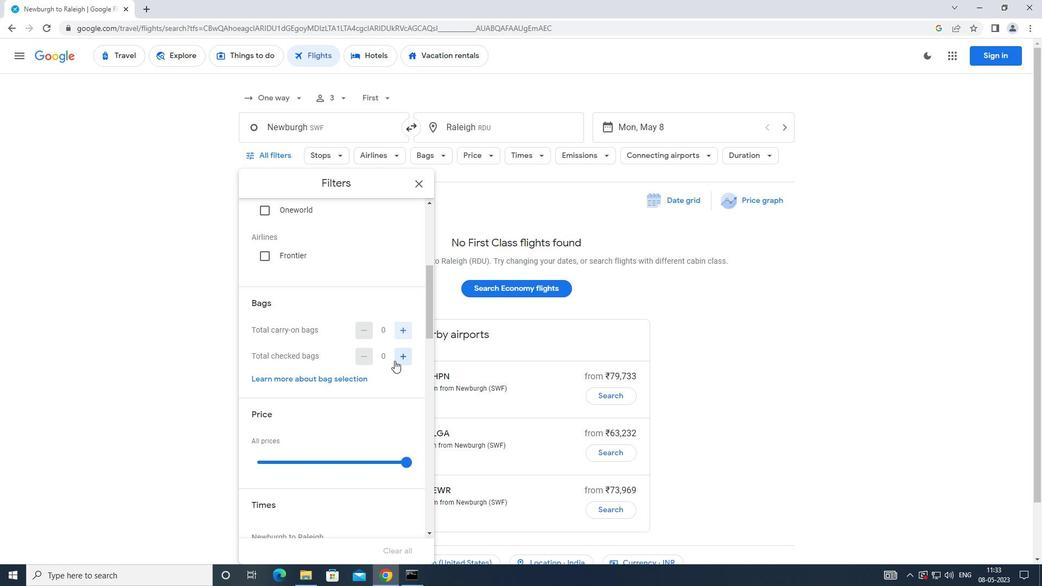 
Action: Mouse pressed left at (395, 360)
Screenshot: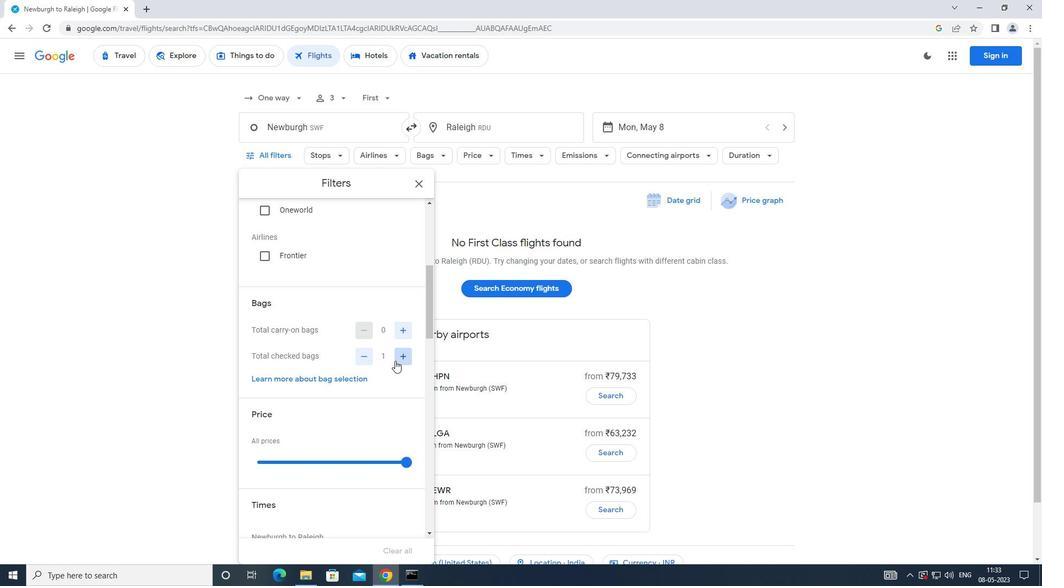
Action: Mouse scrolled (395, 360) with delta (0, 0)
Screenshot: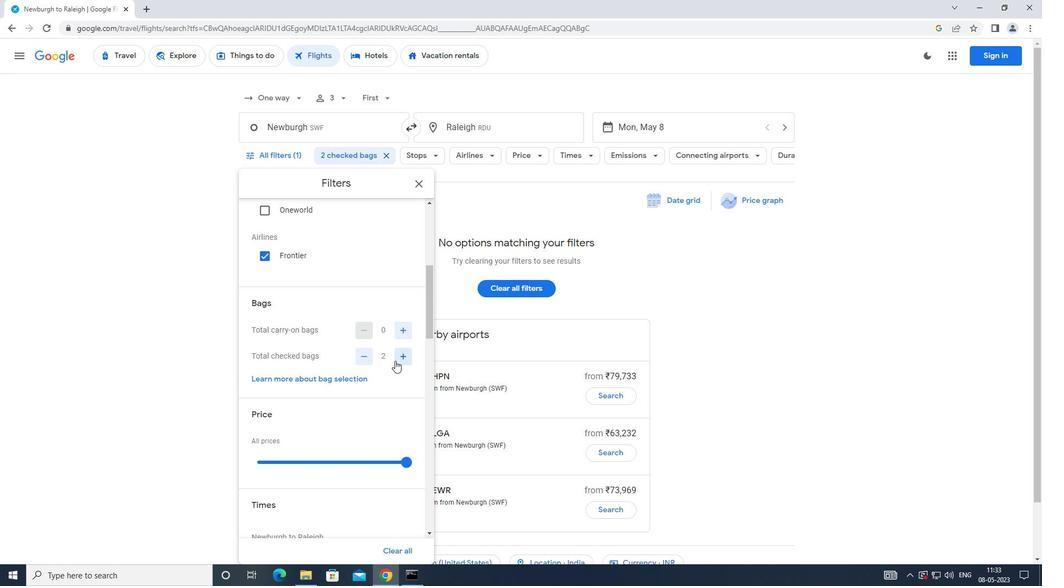 
Action: Mouse moved to (408, 407)
Screenshot: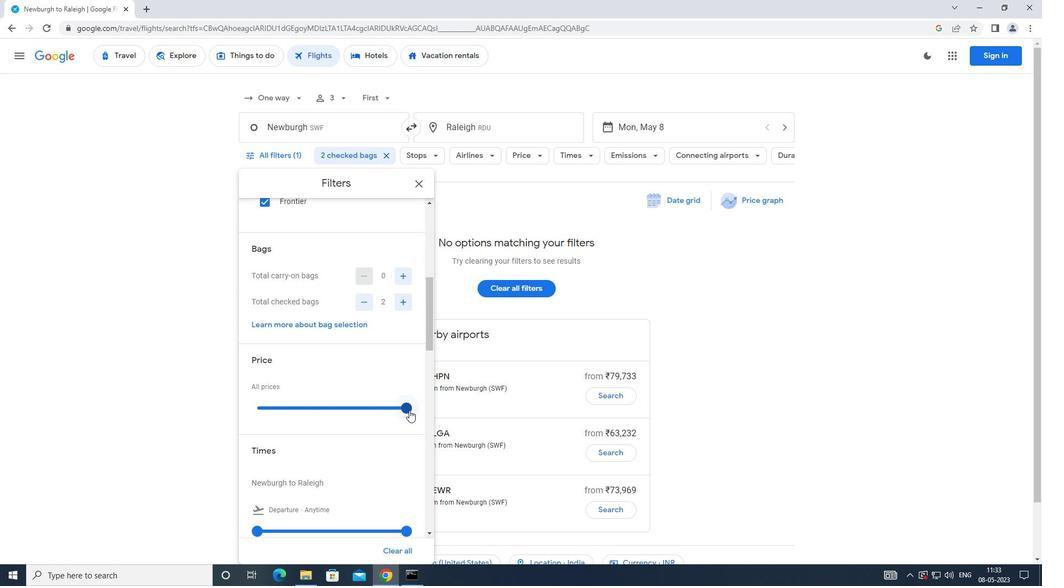 
Action: Mouse pressed left at (408, 407)
Screenshot: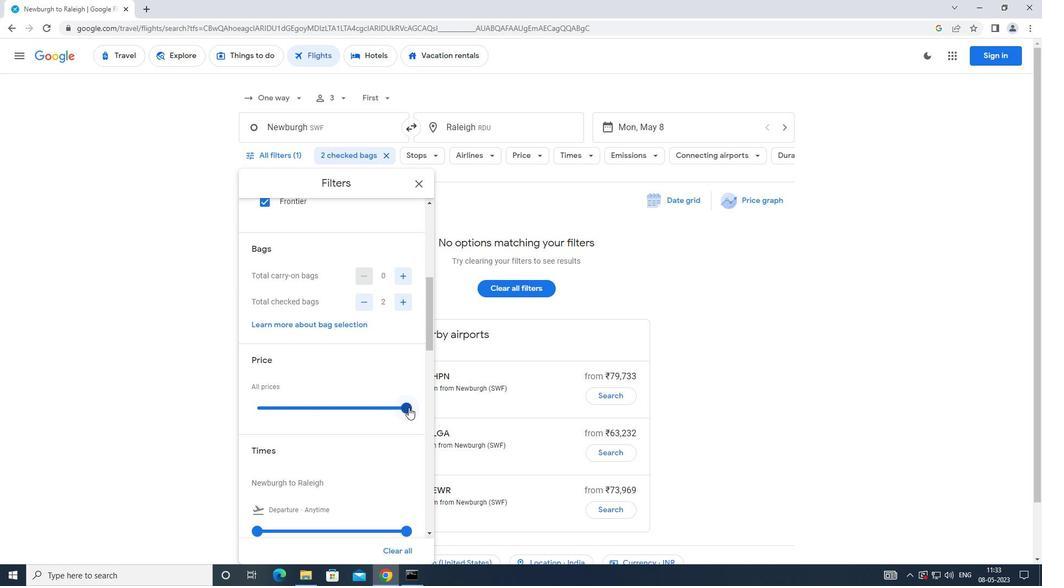 
Action: Mouse moved to (338, 379)
Screenshot: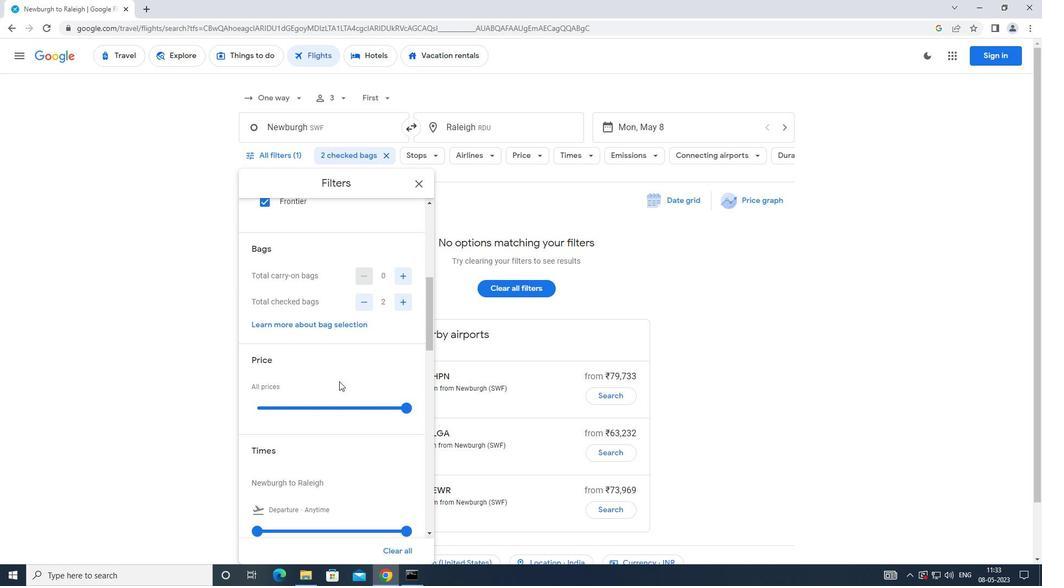 
Action: Mouse scrolled (338, 379) with delta (0, 0)
Screenshot: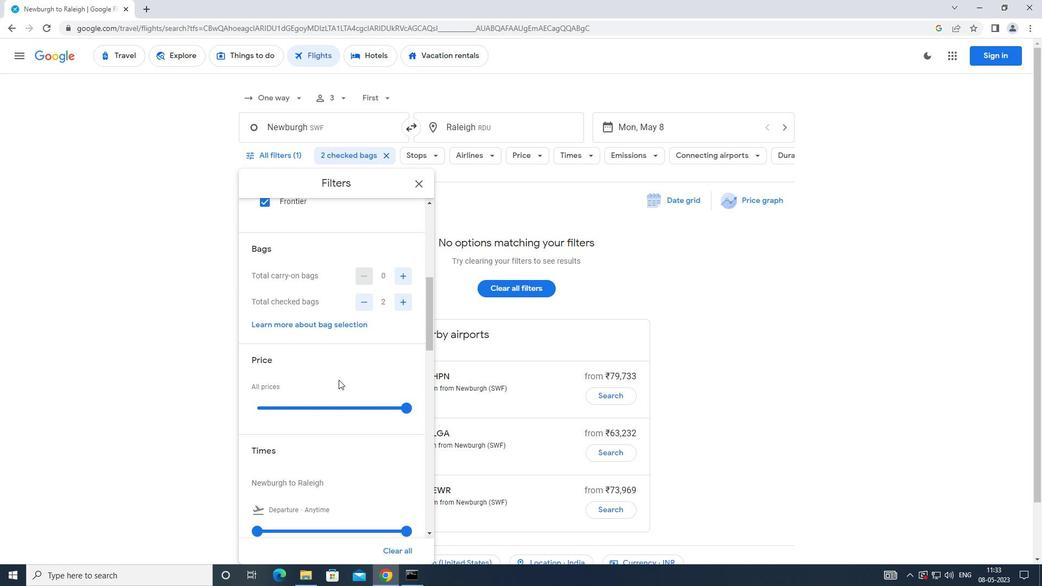 
Action: Mouse scrolled (338, 379) with delta (0, 0)
Screenshot: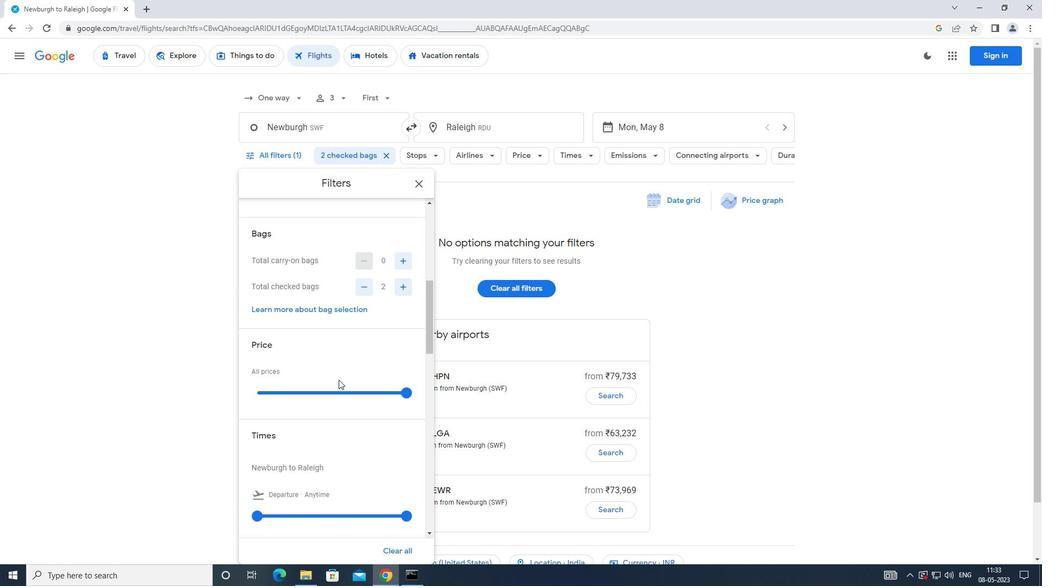 
Action: Mouse moved to (255, 422)
Screenshot: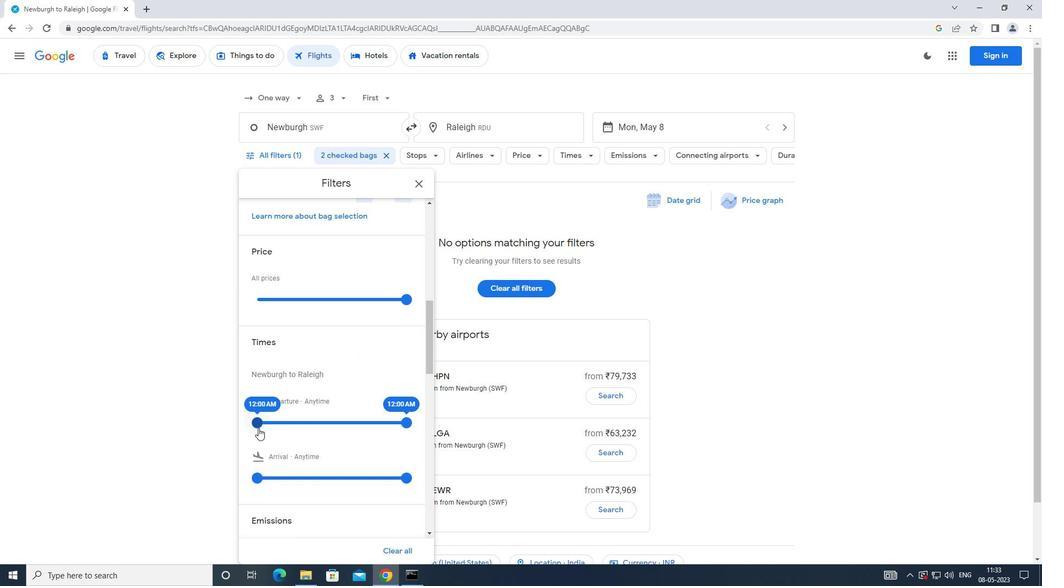 
Action: Mouse pressed left at (255, 422)
Screenshot: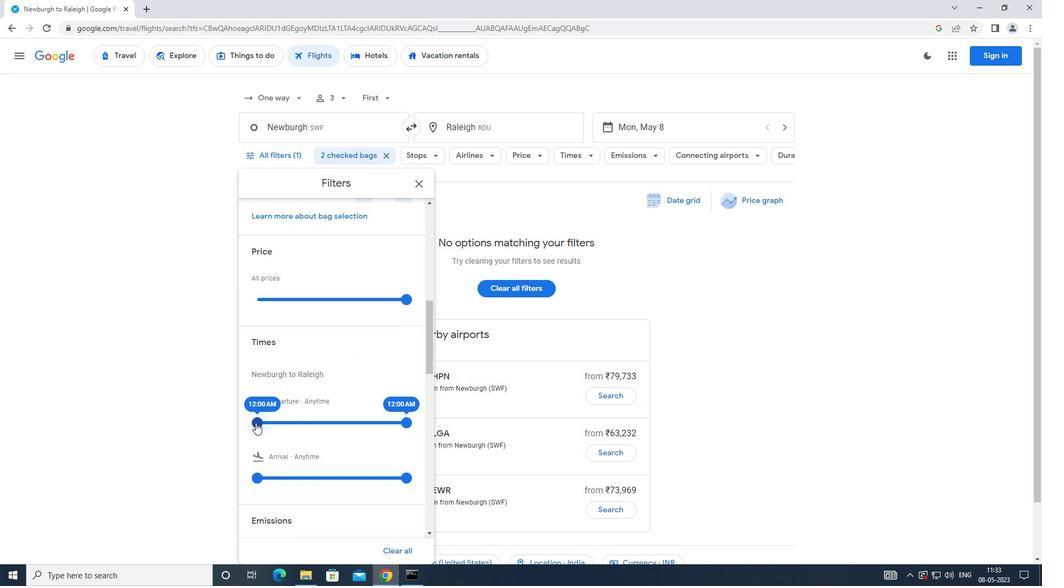 
Action: Mouse moved to (407, 421)
Screenshot: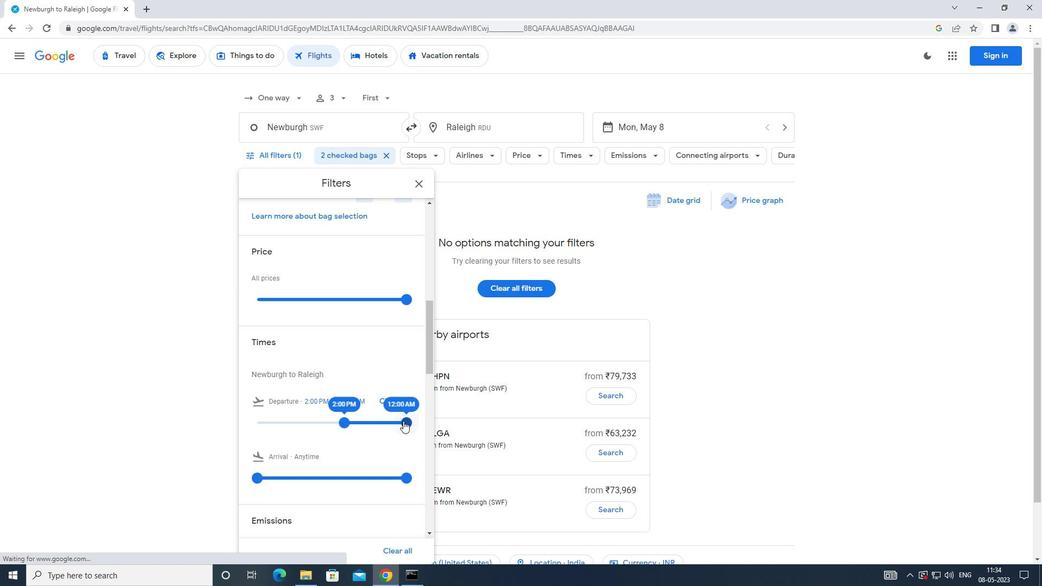 
Action: Mouse pressed left at (407, 421)
Screenshot: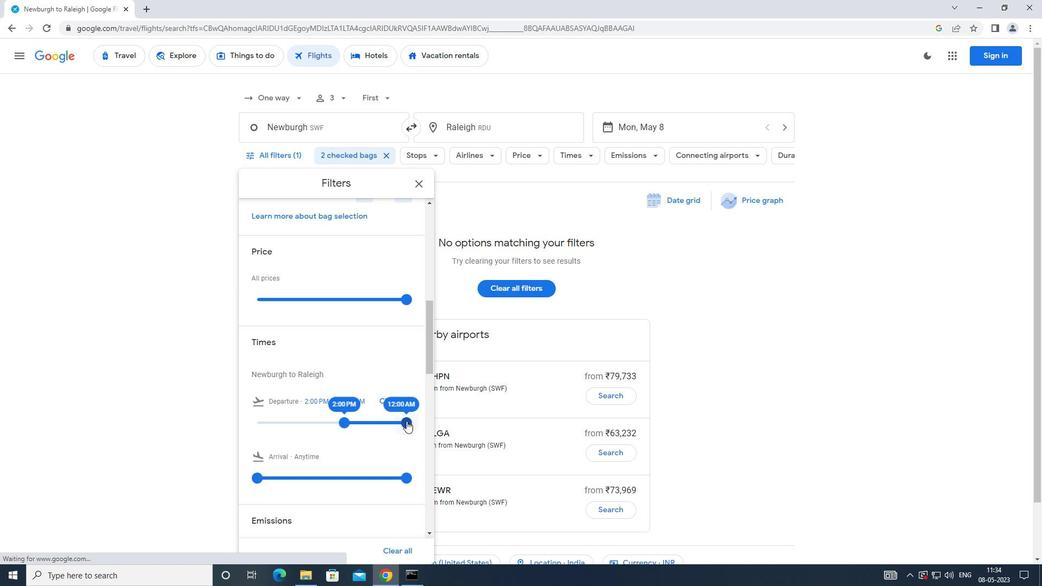 
Action: Mouse moved to (423, 184)
Screenshot: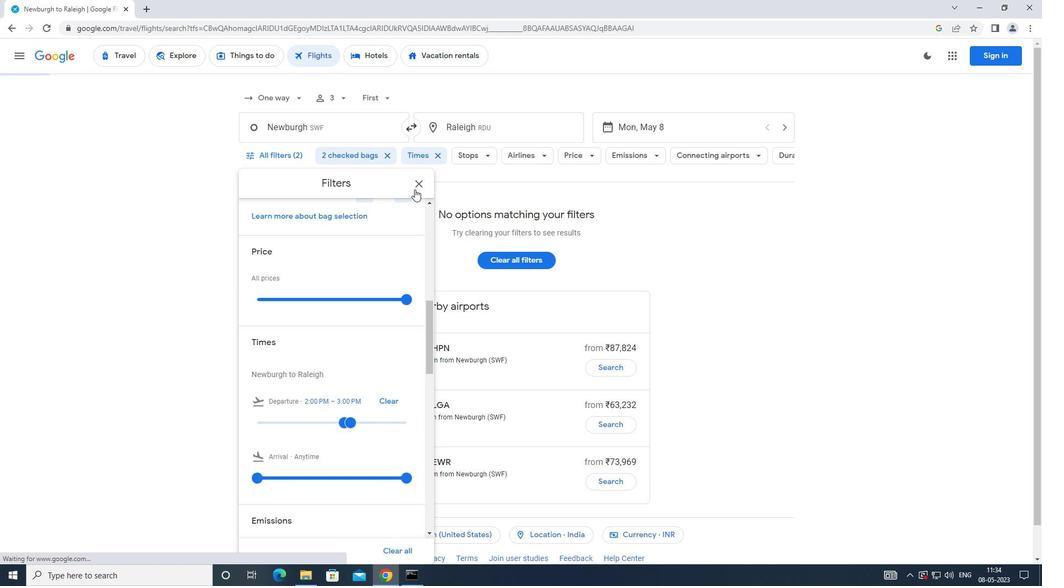 
Action: Mouse pressed left at (423, 184)
Screenshot: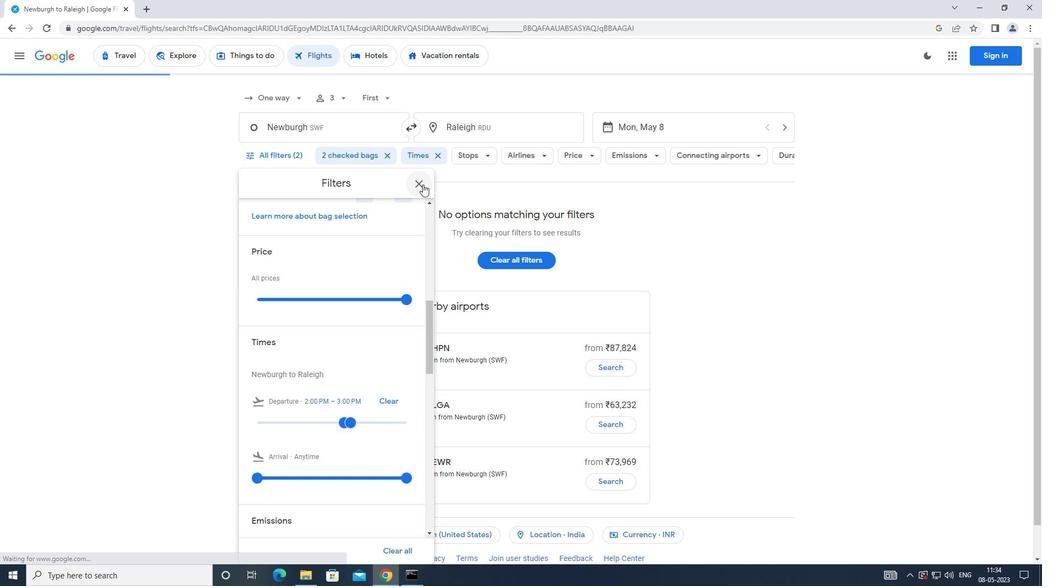 
Action: Mouse moved to (417, 191)
Screenshot: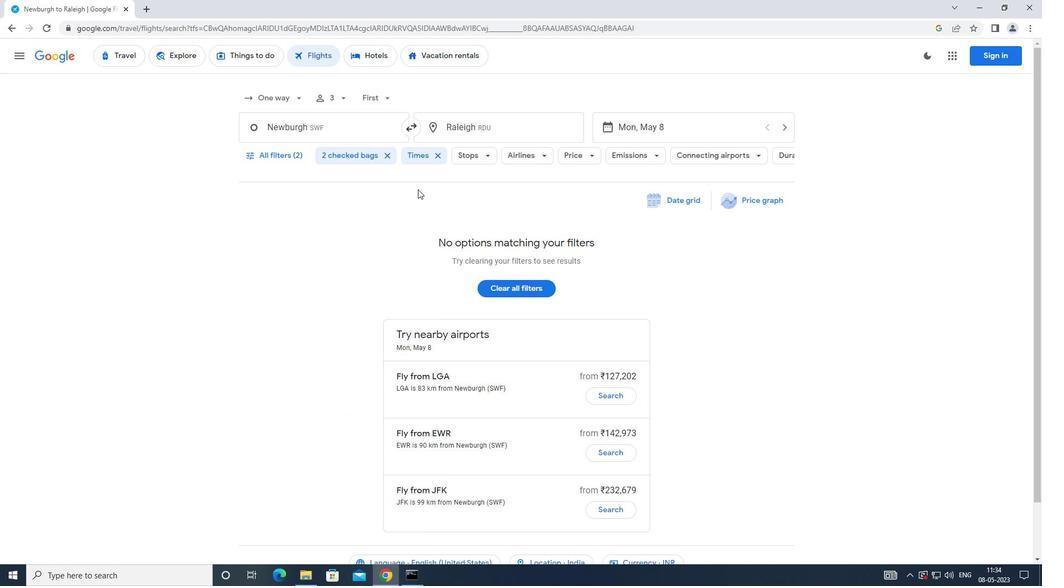 
